 Task: Look for space in Pasragad Branch, Iran from 9th June, 2023 to 17th June, 2023 for 2 adults in price range Rs.7000 to Rs.12000. Place can be private room with 1  bedroom having 2 beds and 1 bathroom. Property type can be house, flat, guest house. Booking option can be shelf check-in. Required host language is English.
Action: Mouse moved to (505, 84)
Screenshot: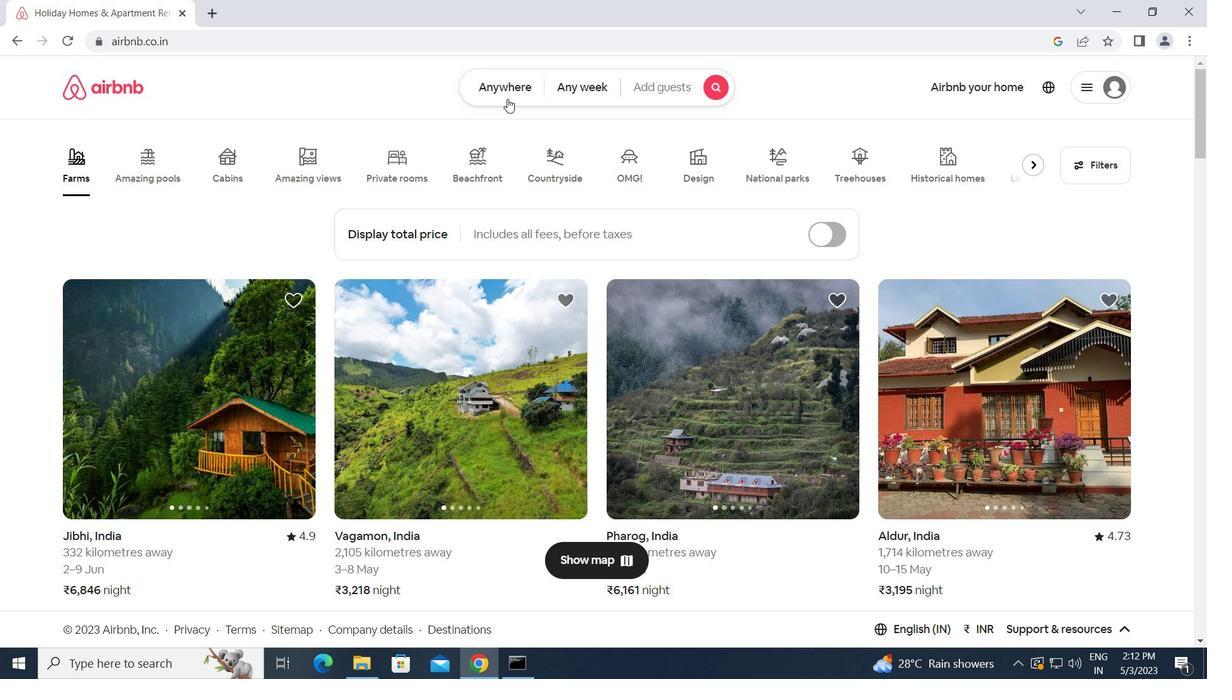 
Action: Mouse pressed left at (505, 84)
Screenshot: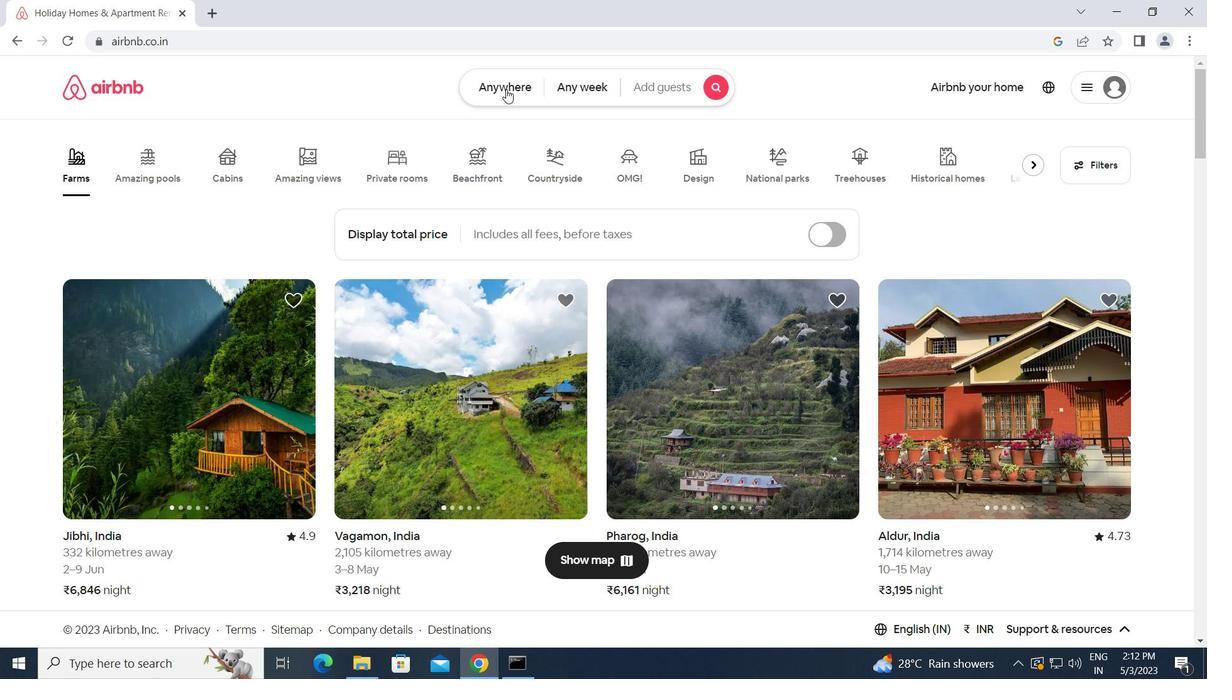 
Action: Mouse moved to (403, 140)
Screenshot: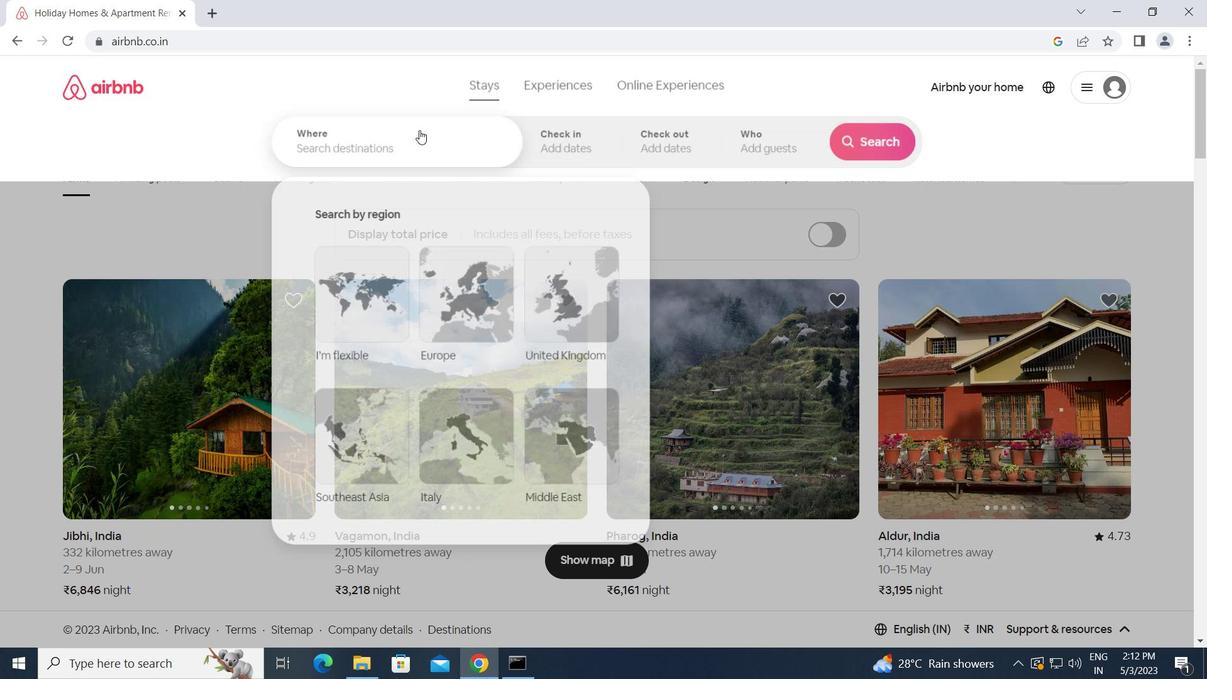 
Action: Mouse pressed left at (403, 140)
Screenshot: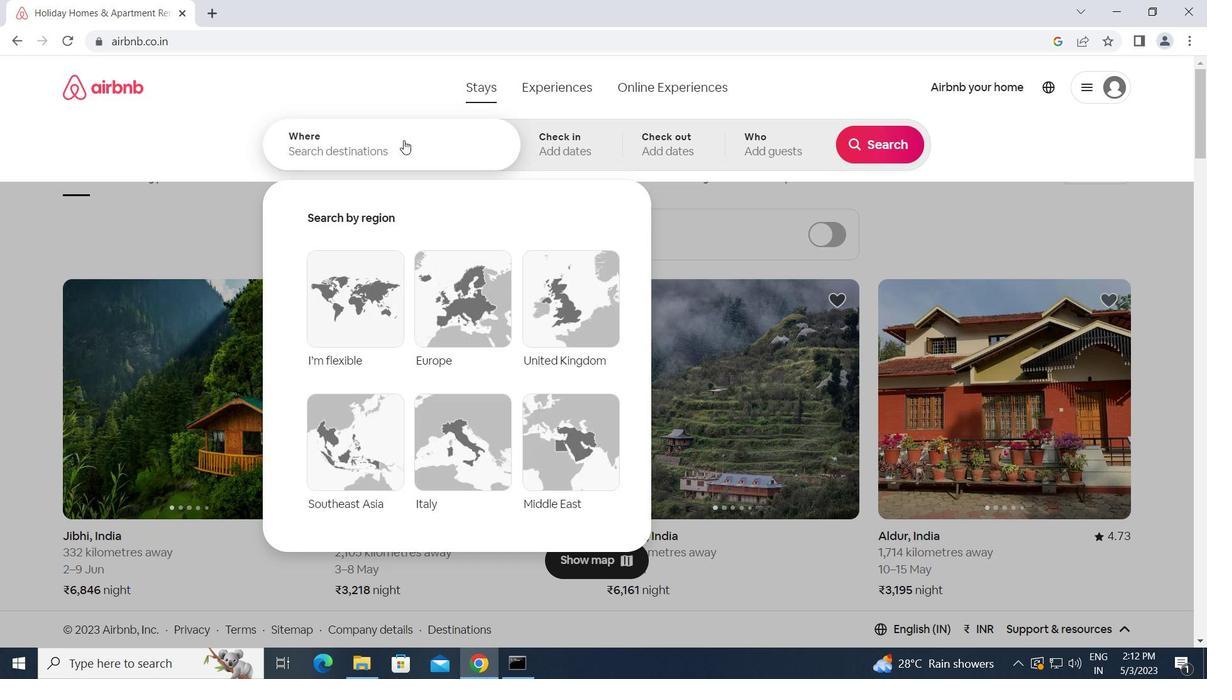 
Action: Key pressed p<Key.caps_lock>asragad<Key.space><Key.caps_lock>b<Key.caps_lock>ranch,<Key.space><Key.caps_lock>i<Key.caps_lock>ran<Key.enter>
Screenshot: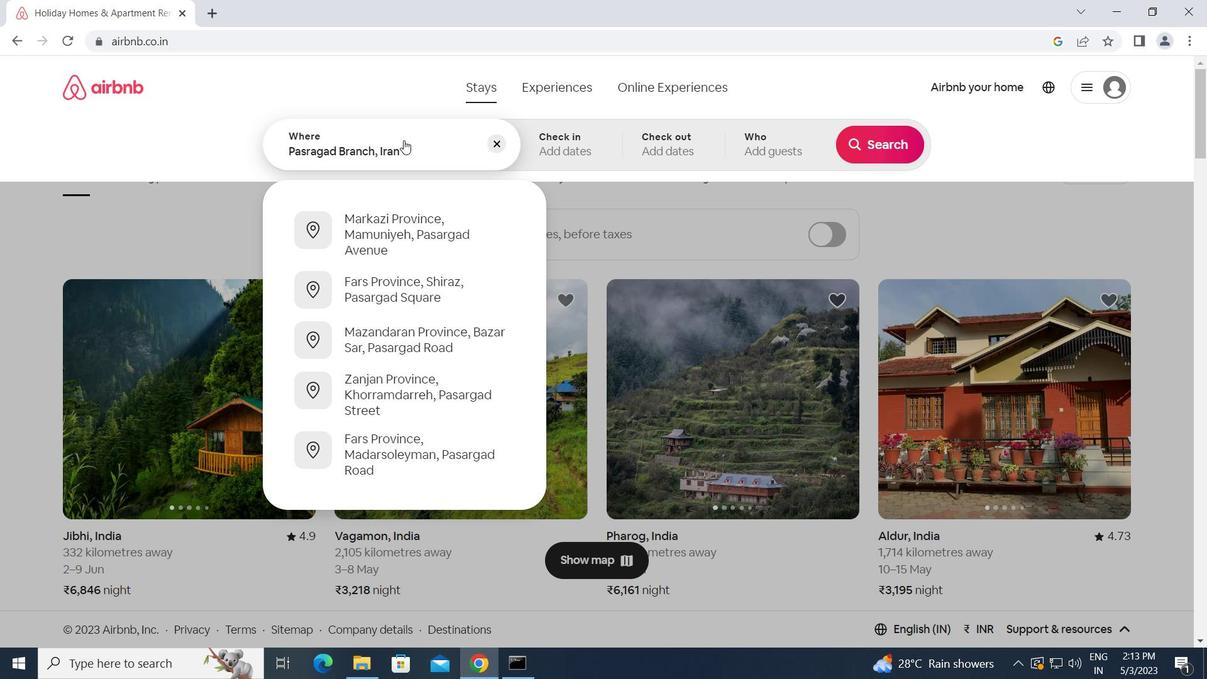 
Action: Mouse moved to (829, 368)
Screenshot: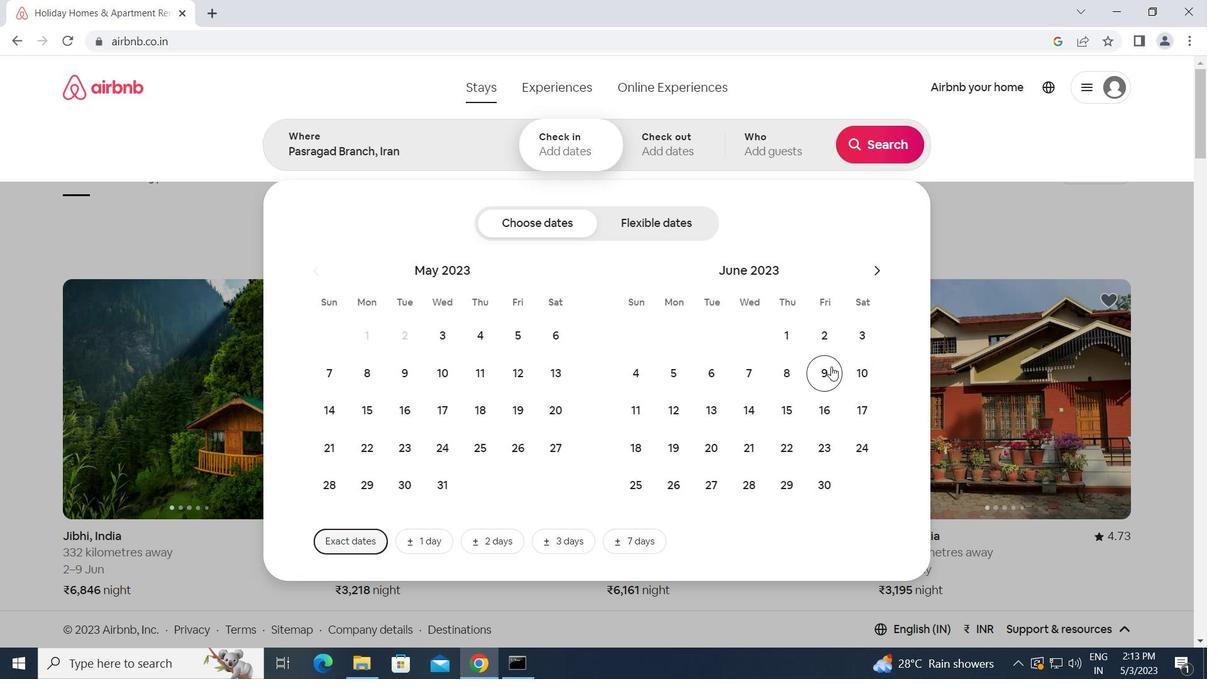 
Action: Mouse pressed left at (829, 368)
Screenshot: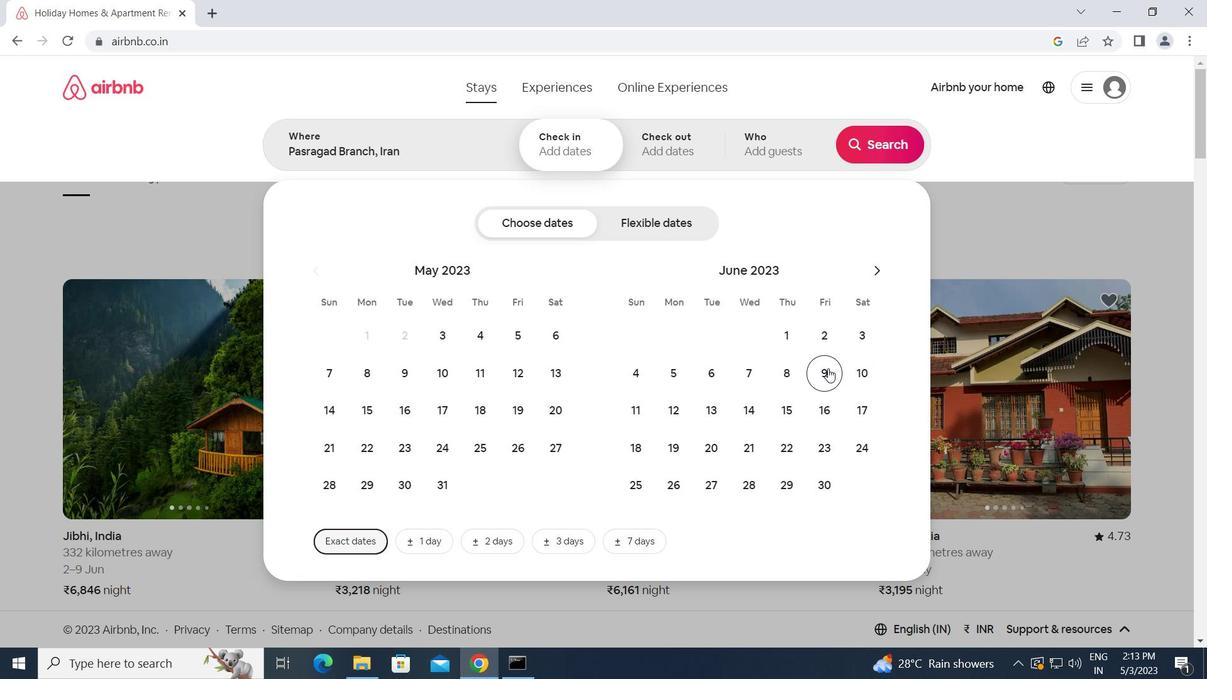 
Action: Mouse moved to (869, 406)
Screenshot: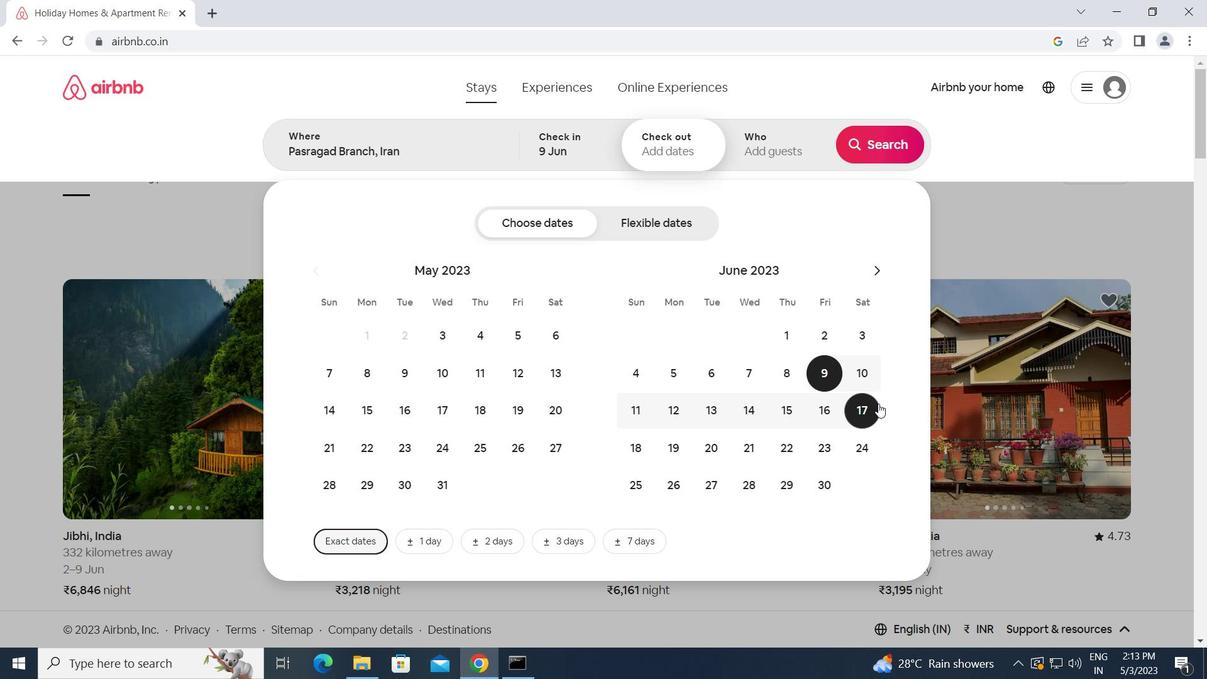 
Action: Mouse pressed left at (869, 406)
Screenshot: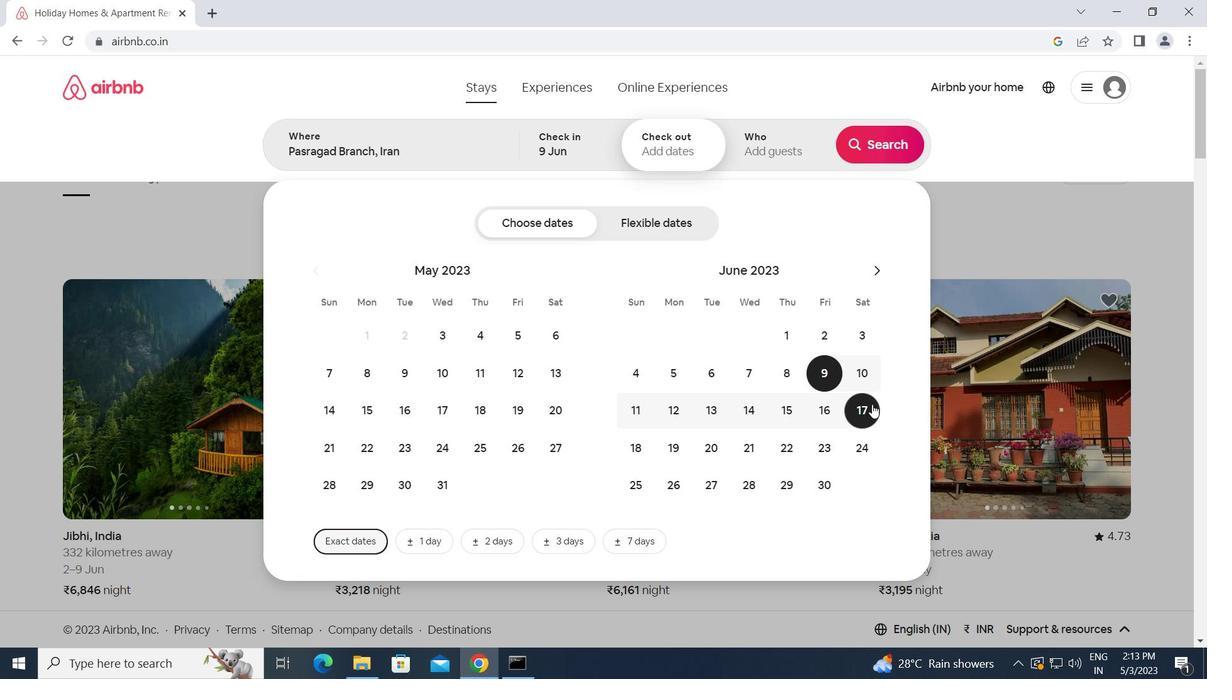
Action: Mouse moved to (773, 142)
Screenshot: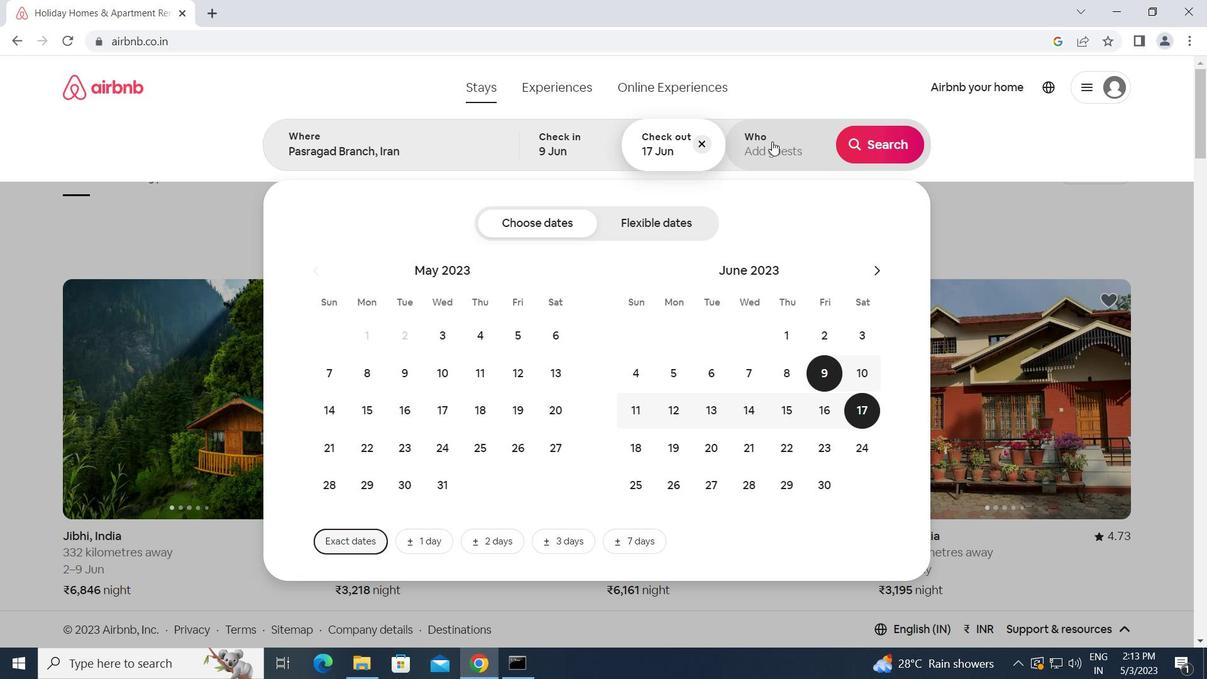 
Action: Mouse pressed left at (773, 142)
Screenshot: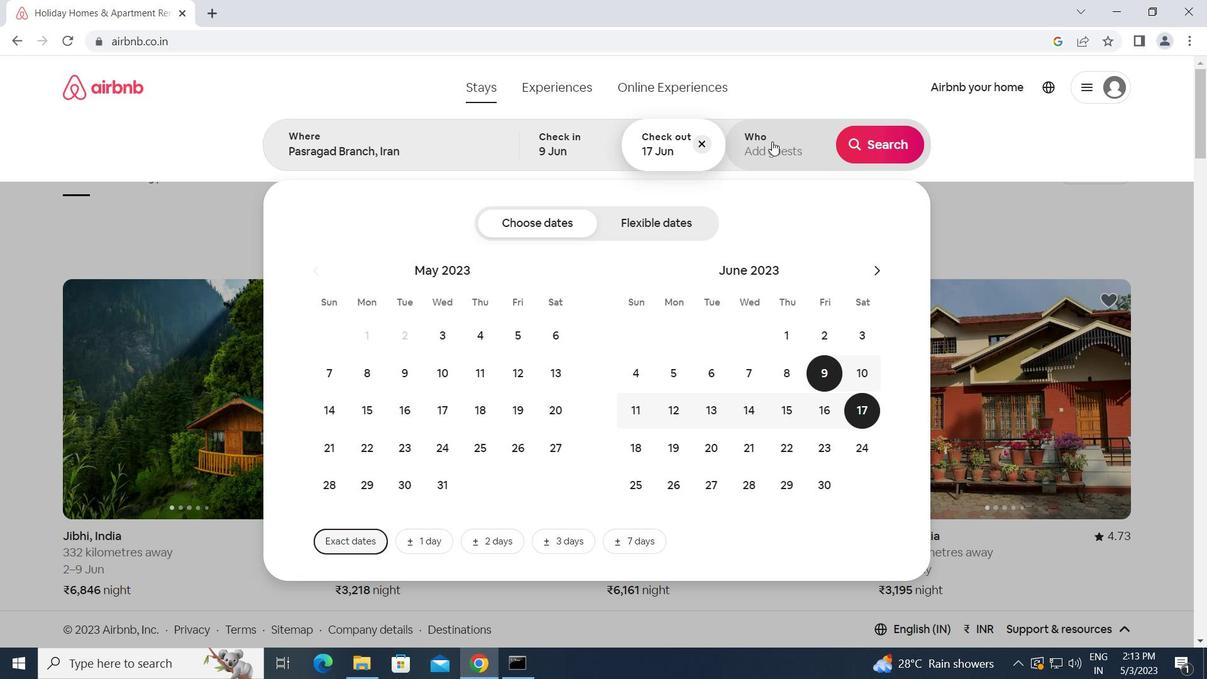 
Action: Mouse moved to (890, 225)
Screenshot: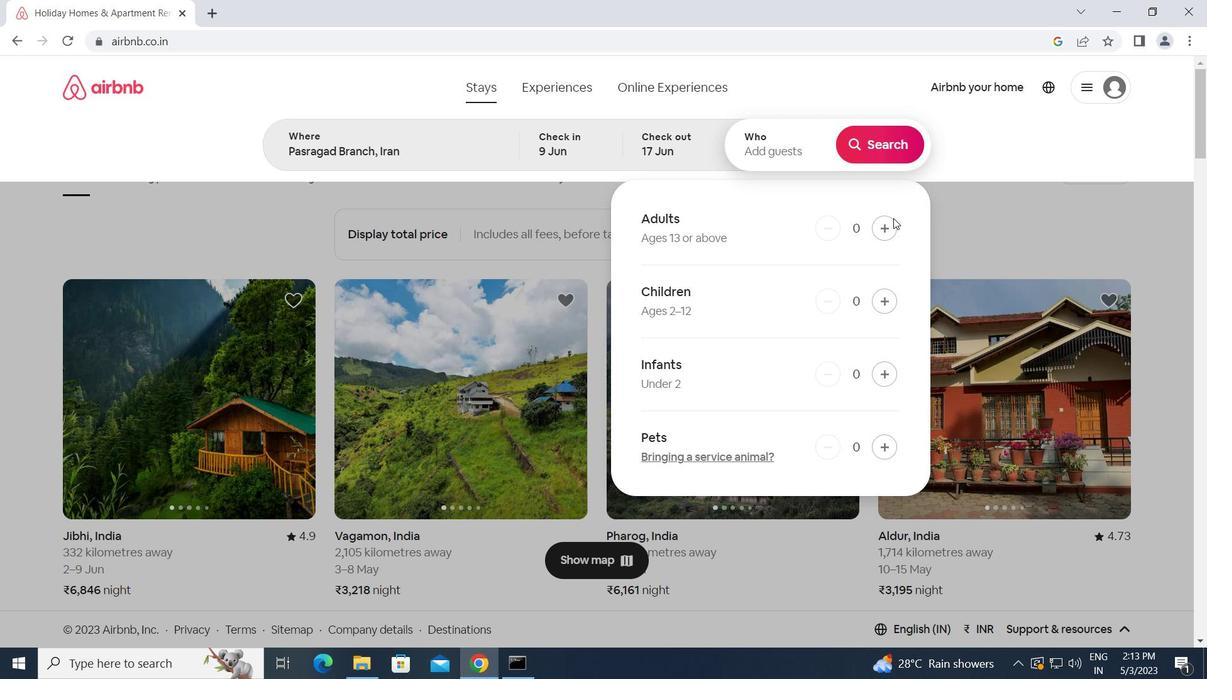 
Action: Mouse pressed left at (890, 225)
Screenshot: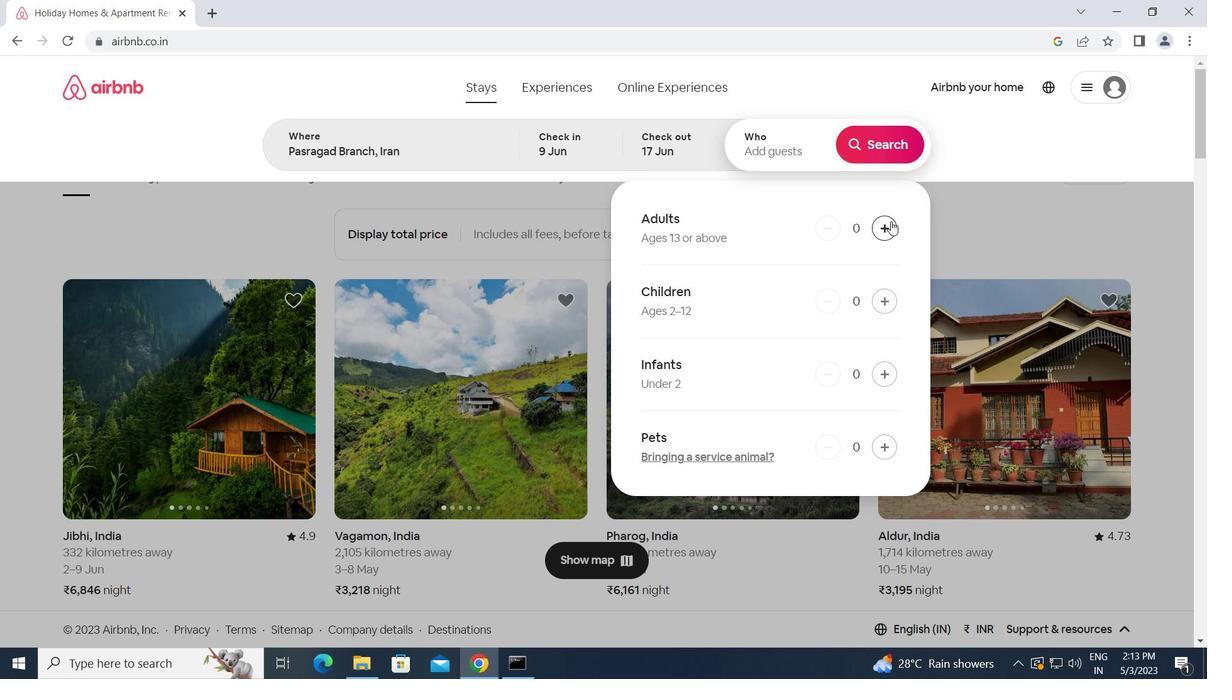 
Action: Mouse pressed left at (890, 225)
Screenshot: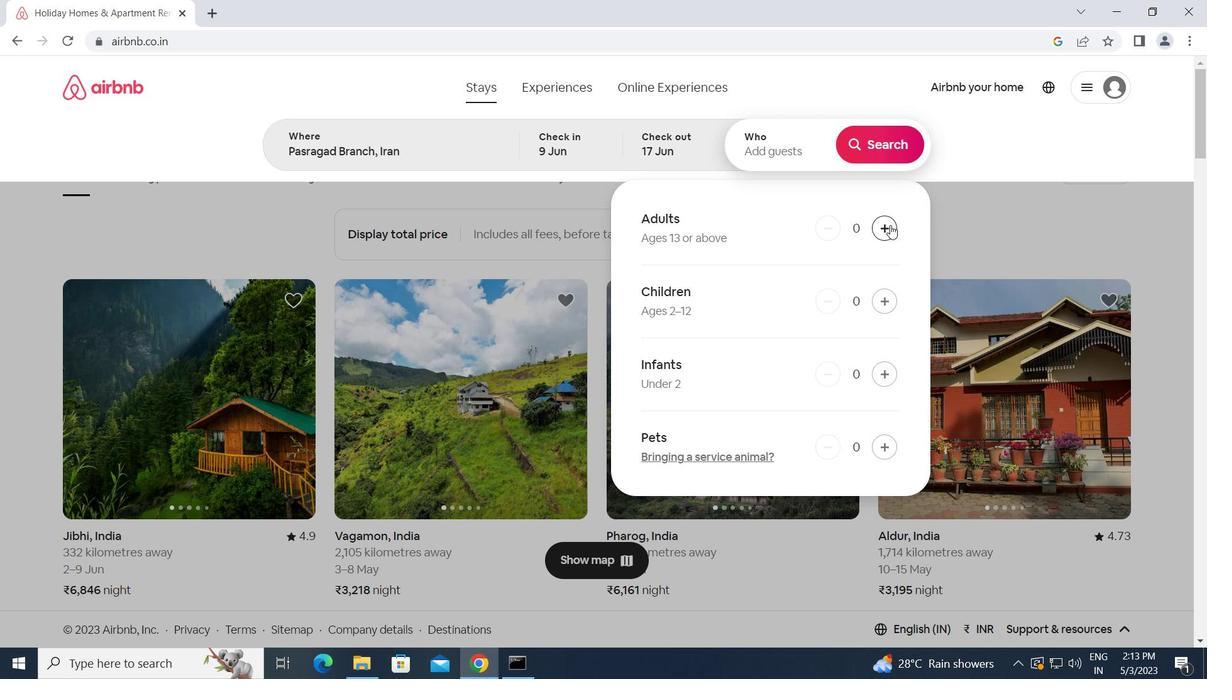 
Action: Mouse moved to (882, 157)
Screenshot: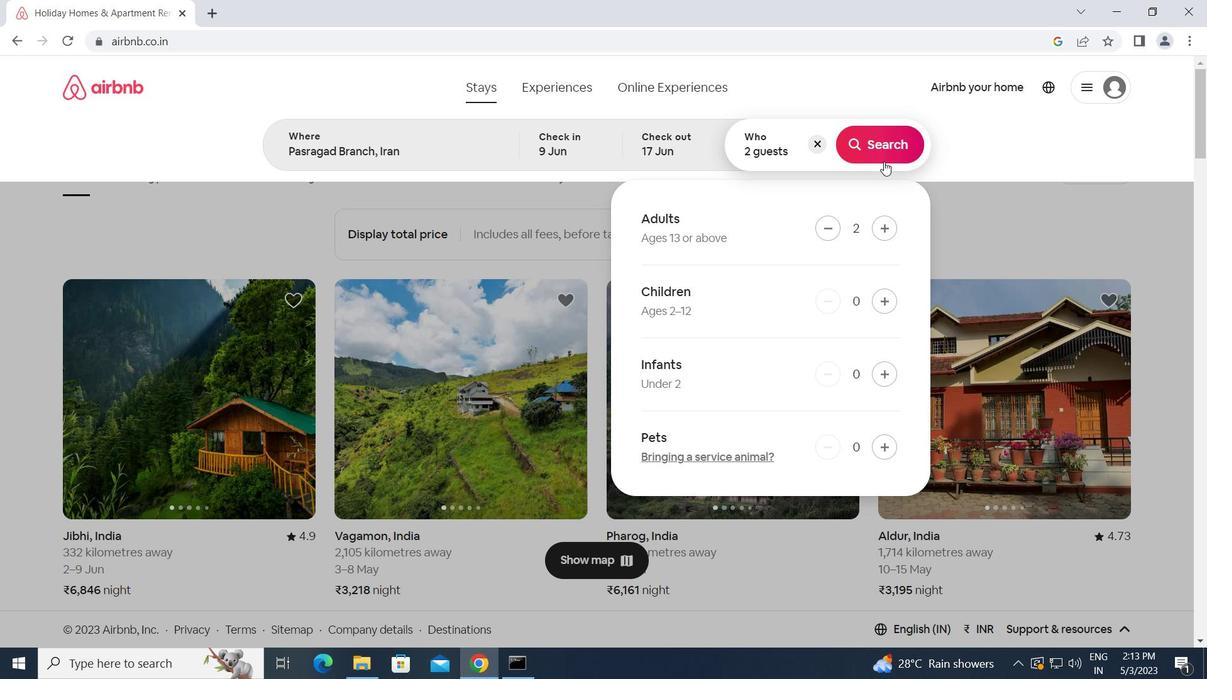 
Action: Mouse pressed left at (882, 157)
Screenshot: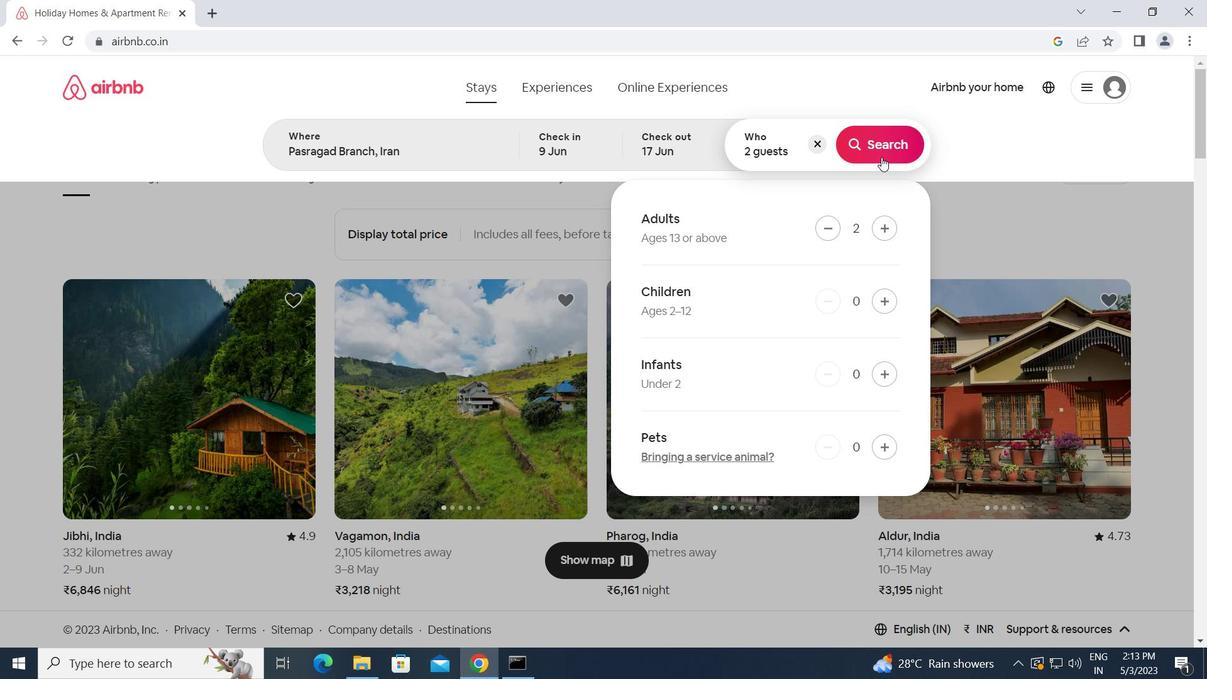 
Action: Mouse moved to (1154, 157)
Screenshot: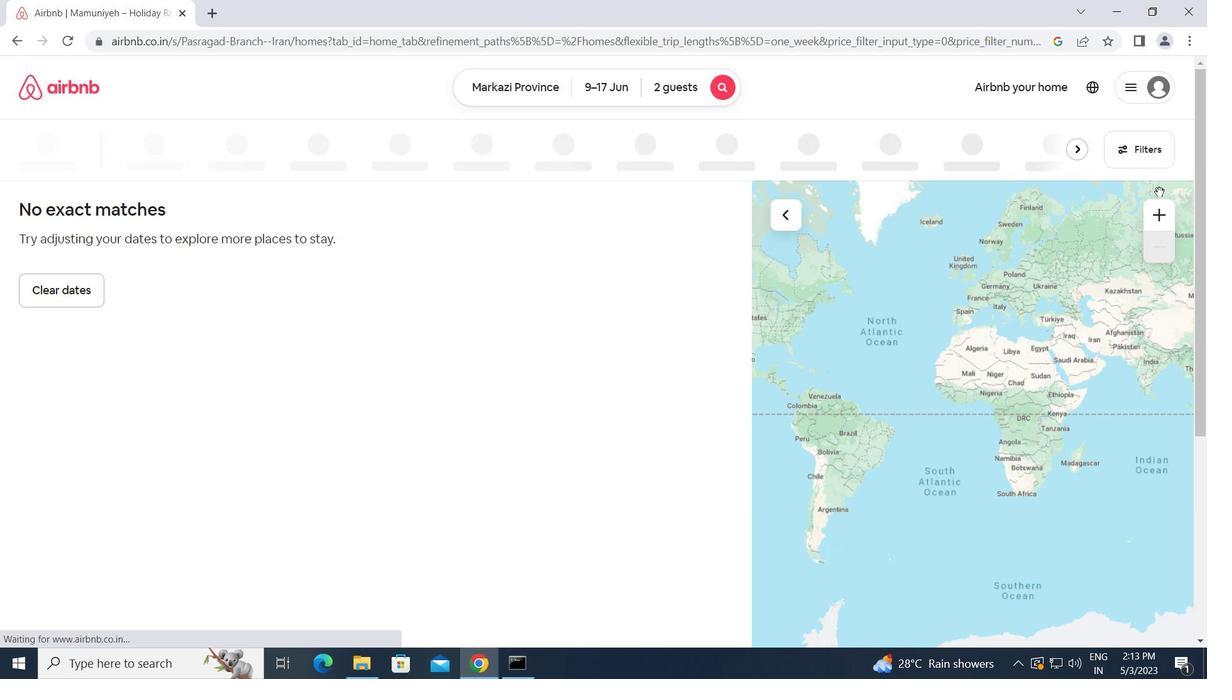
Action: Mouse pressed left at (1154, 157)
Screenshot: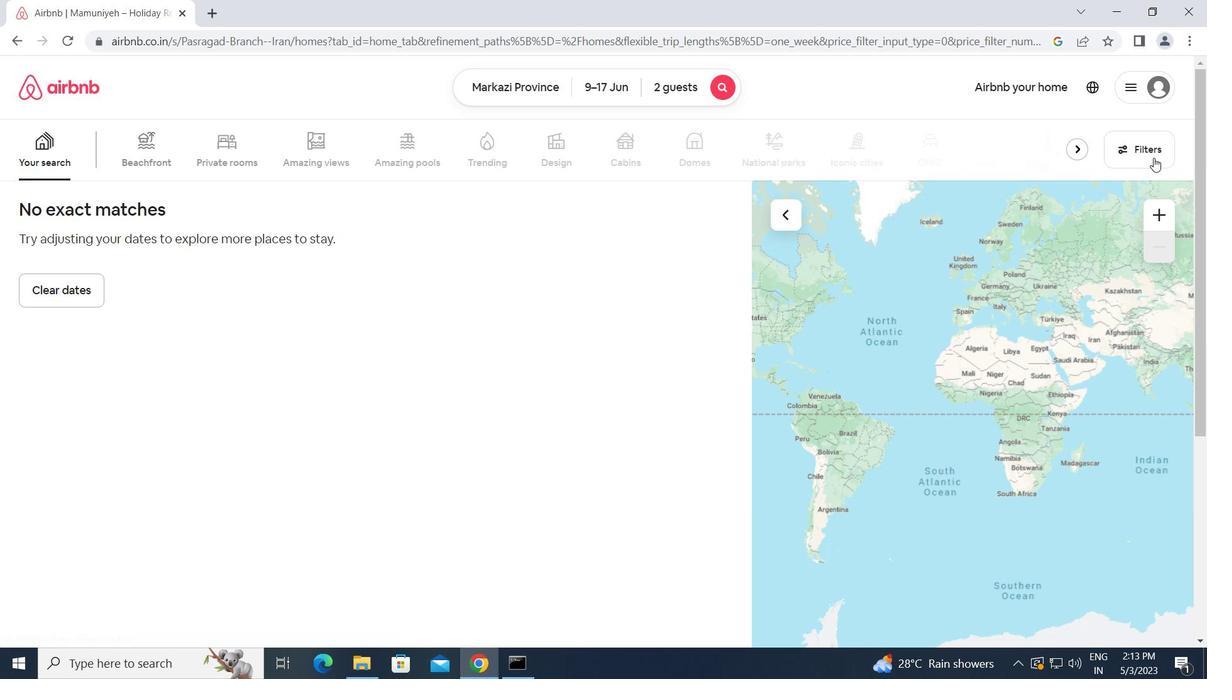 
Action: Mouse moved to (388, 244)
Screenshot: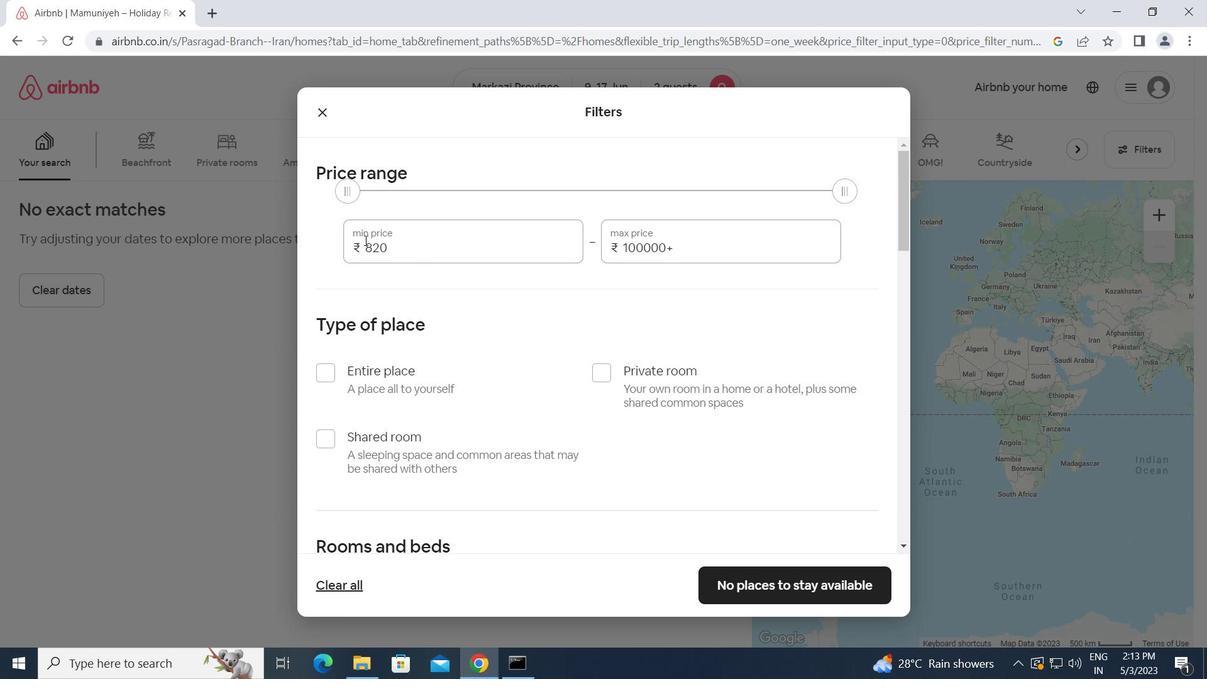 
Action: Mouse pressed left at (388, 244)
Screenshot: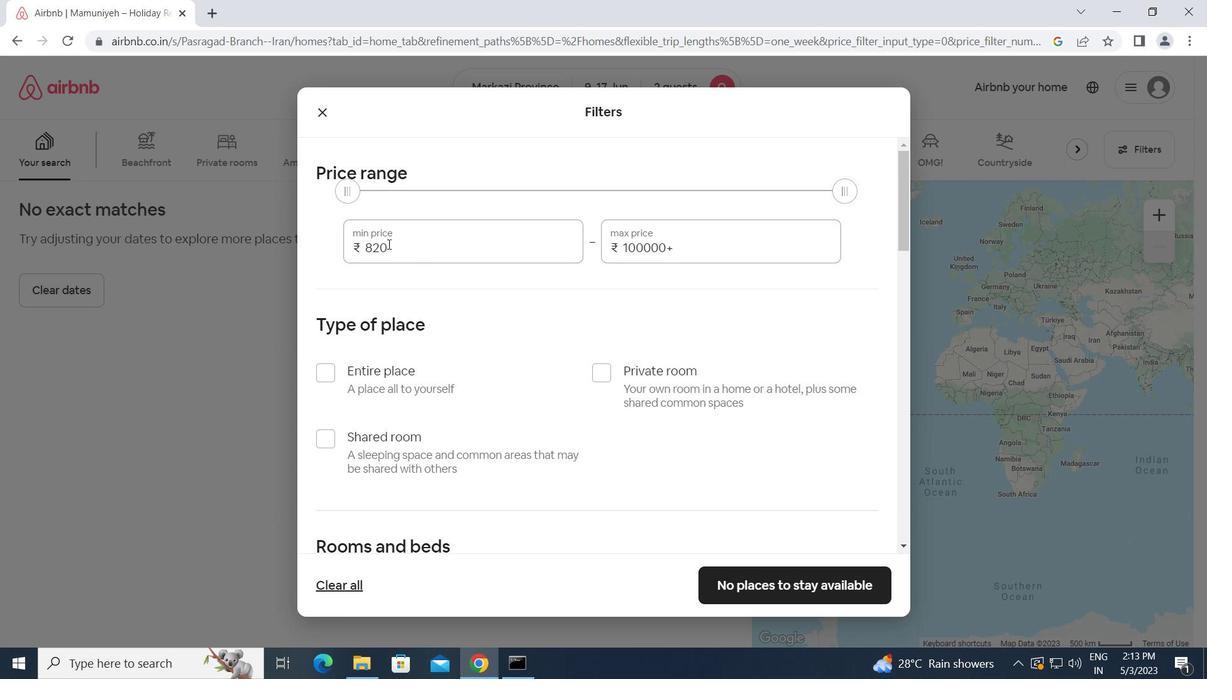 
Action: Mouse moved to (356, 250)
Screenshot: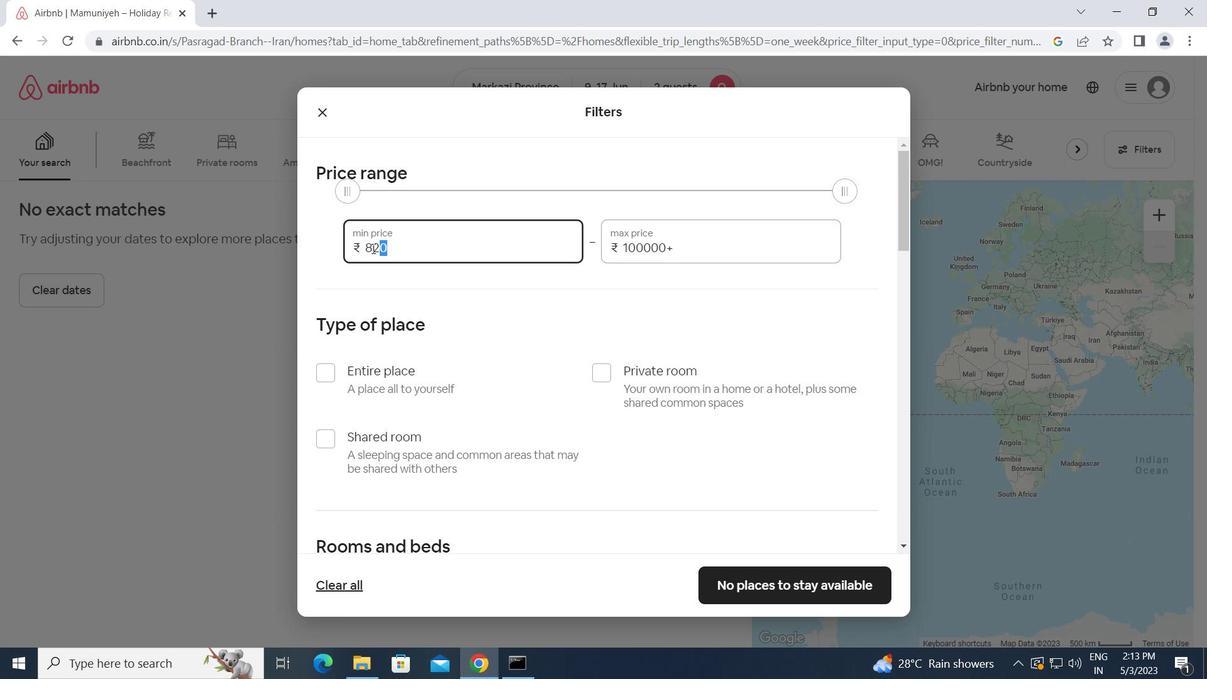 
Action: Key pressed 7000<Key.tab>12000
Screenshot: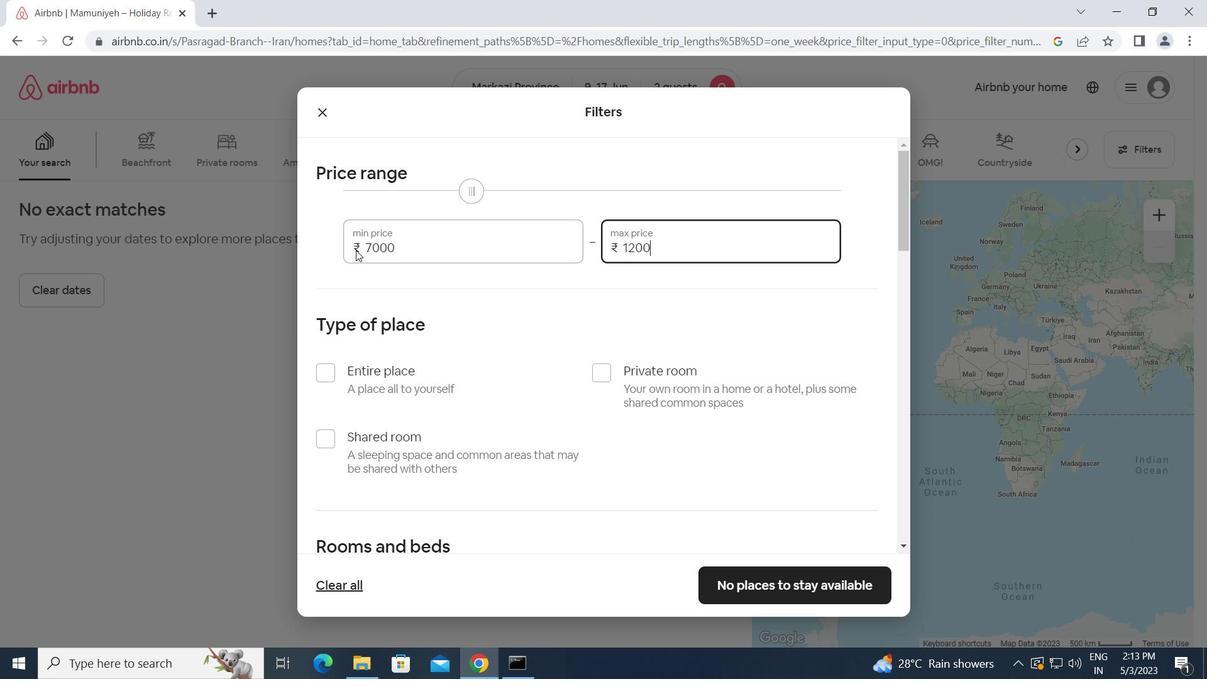 
Action: Mouse moved to (603, 372)
Screenshot: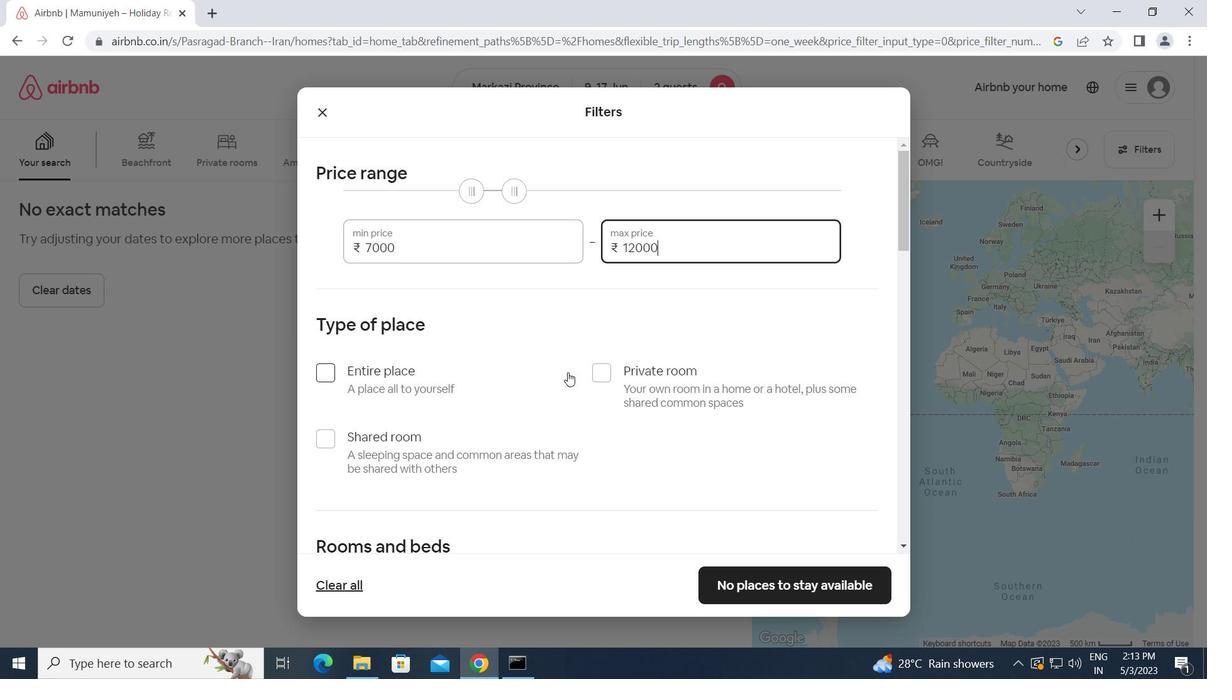 
Action: Mouse pressed left at (603, 372)
Screenshot: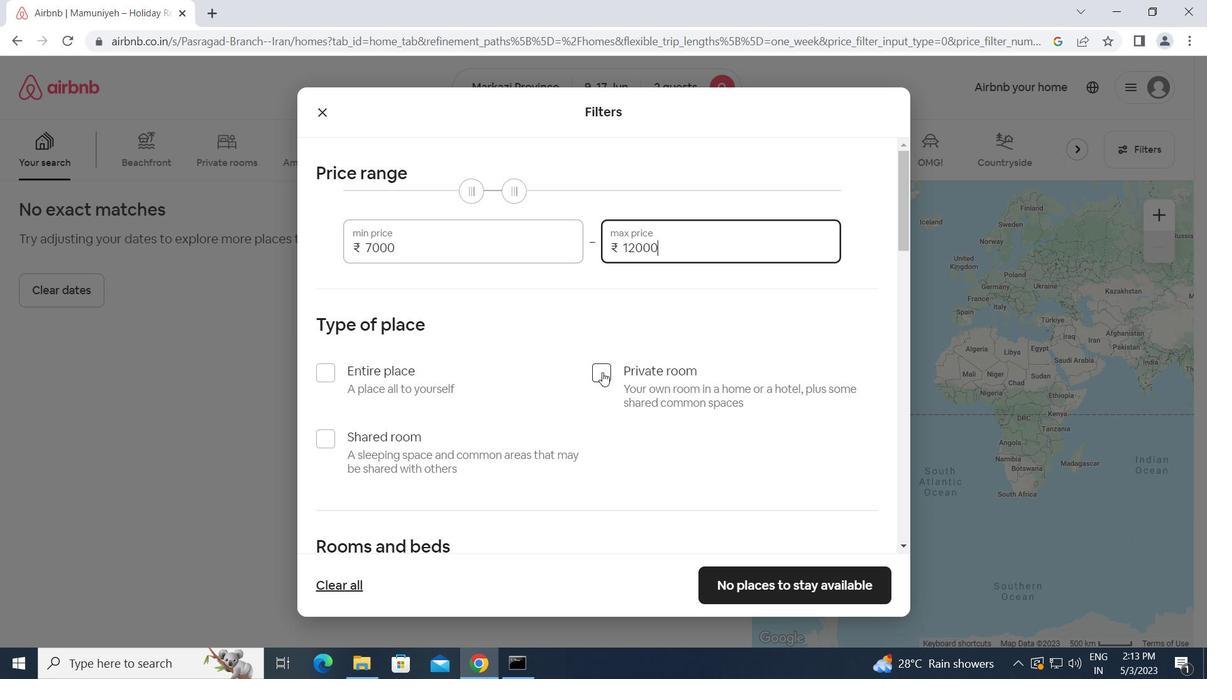 
Action: Mouse moved to (561, 454)
Screenshot: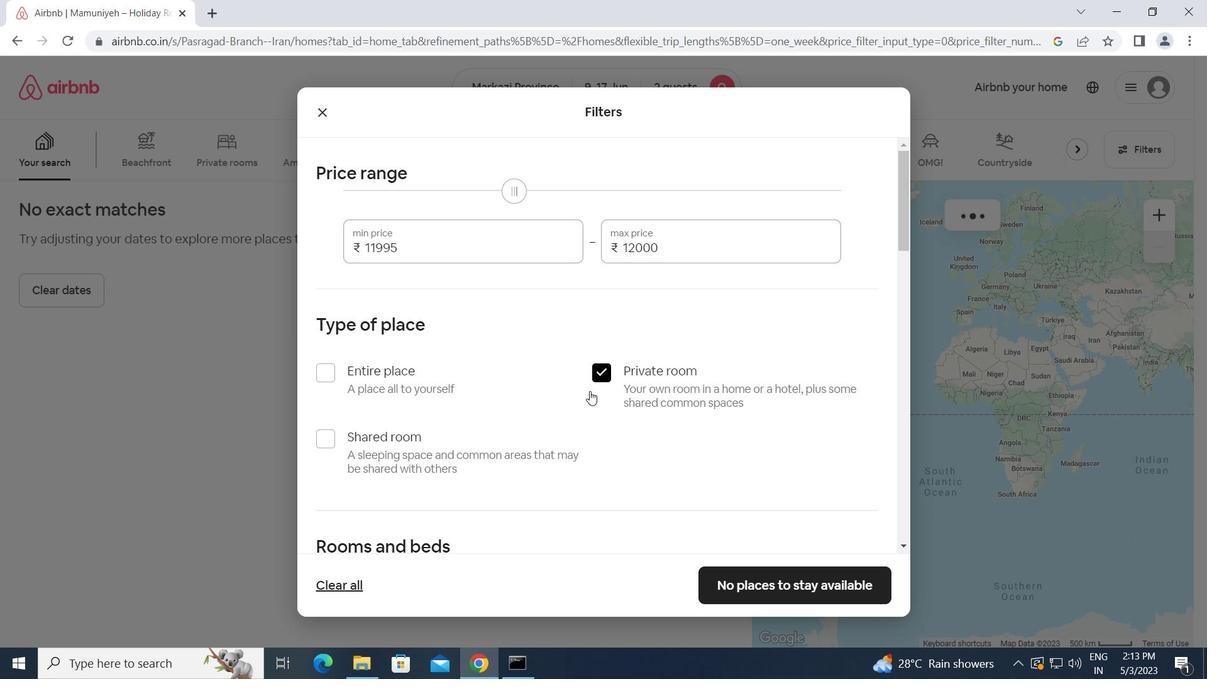 
Action: Mouse scrolled (561, 454) with delta (0, 0)
Screenshot: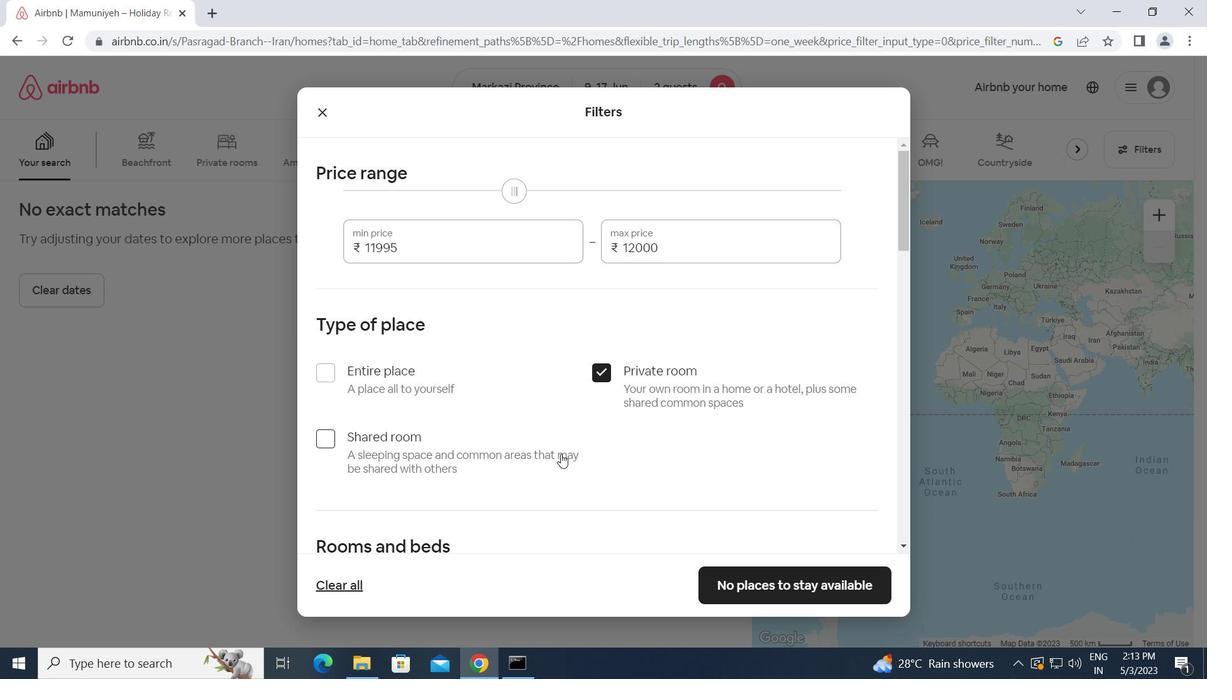 
Action: Mouse scrolled (561, 454) with delta (0, 0)
Screenshot: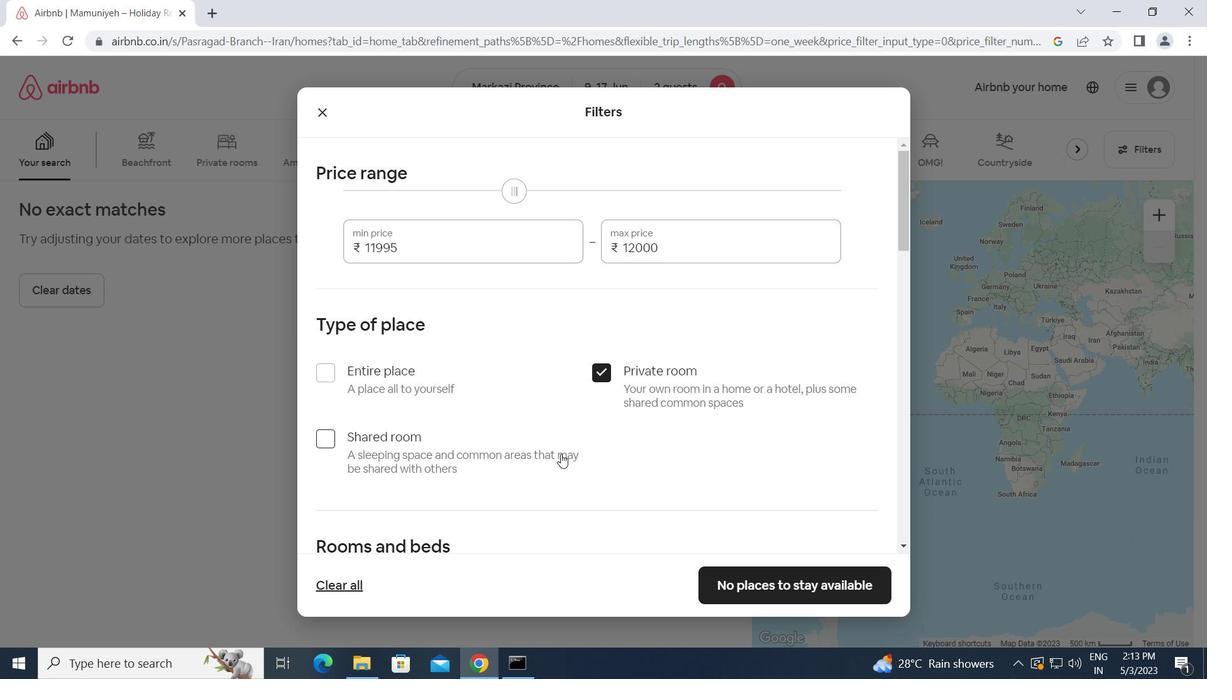 
Action: Mouse moved to (398, 467)
Screenshot: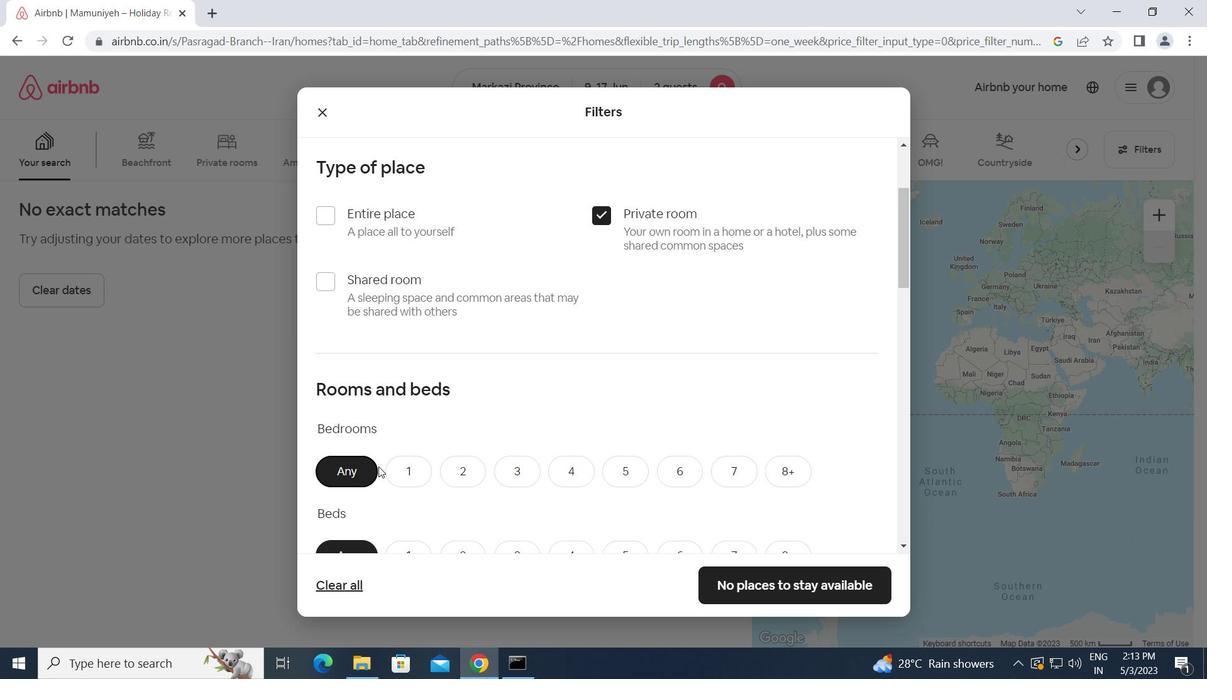
Action: Mouse pressed left at (398, 467)
Screenshot: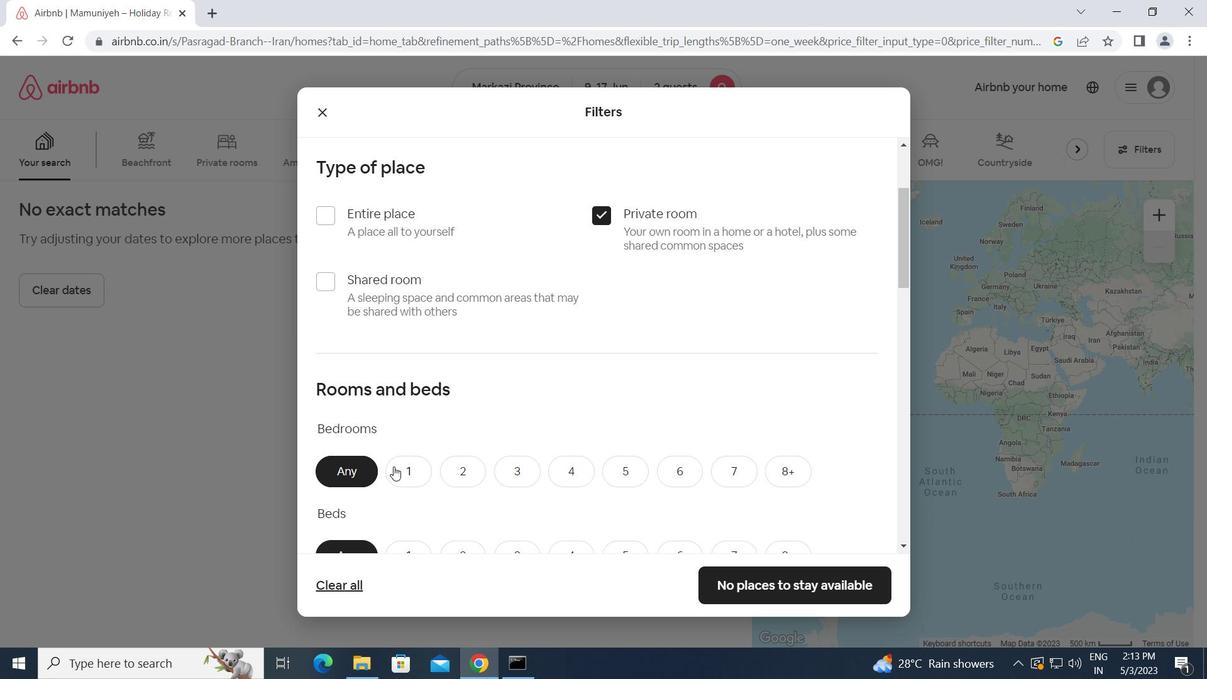 
Action: Mouse scrolled (398, 467) with delta (0, 0)
Screenshot: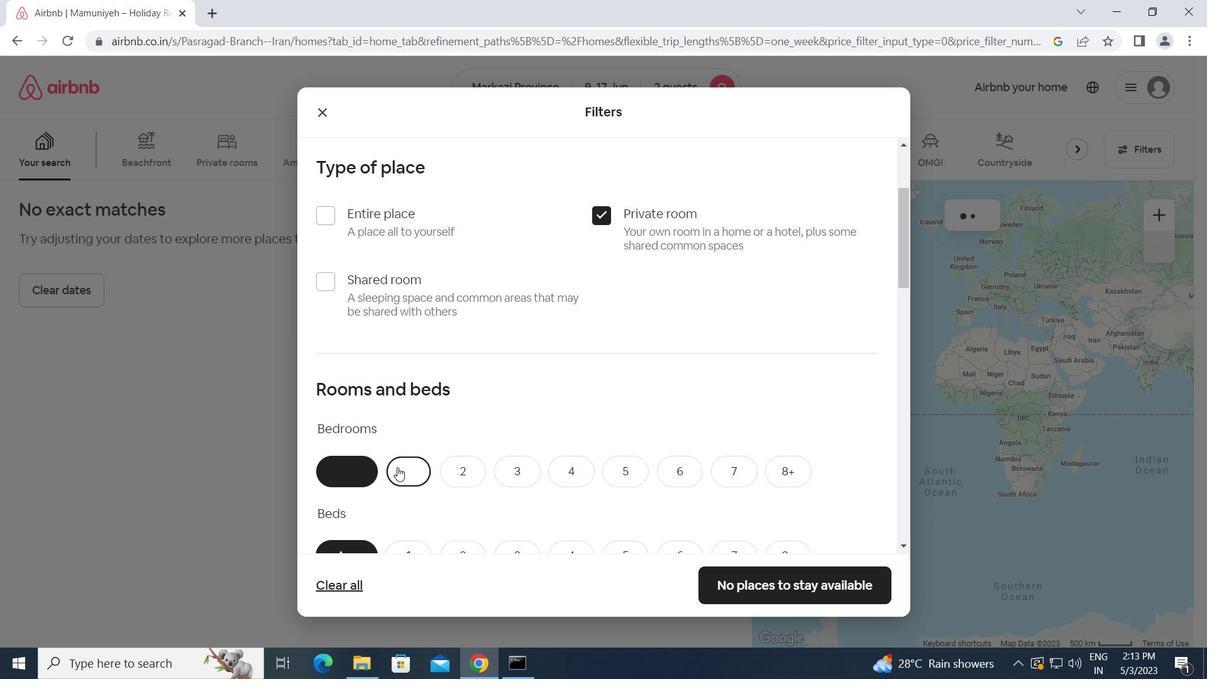 
Action: Mouse scrolled (398, 467) with delta (0, 0)
Screenshot: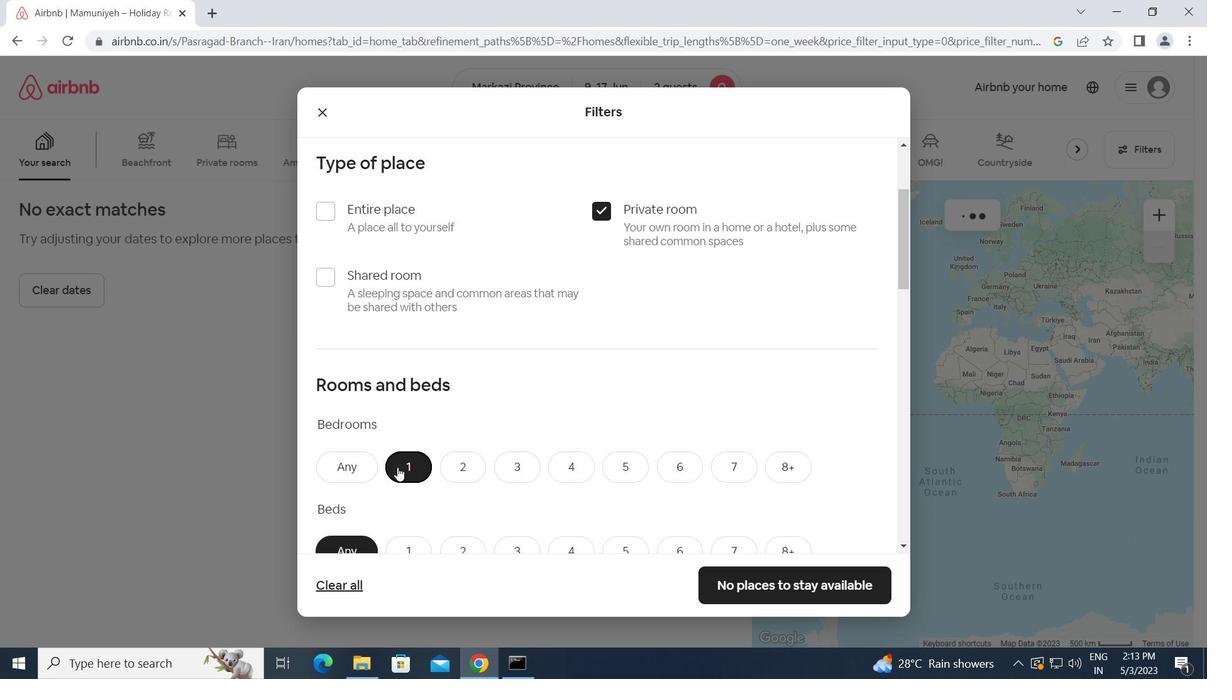 
Action: Mouse moved to (466, 408)
Screenshot: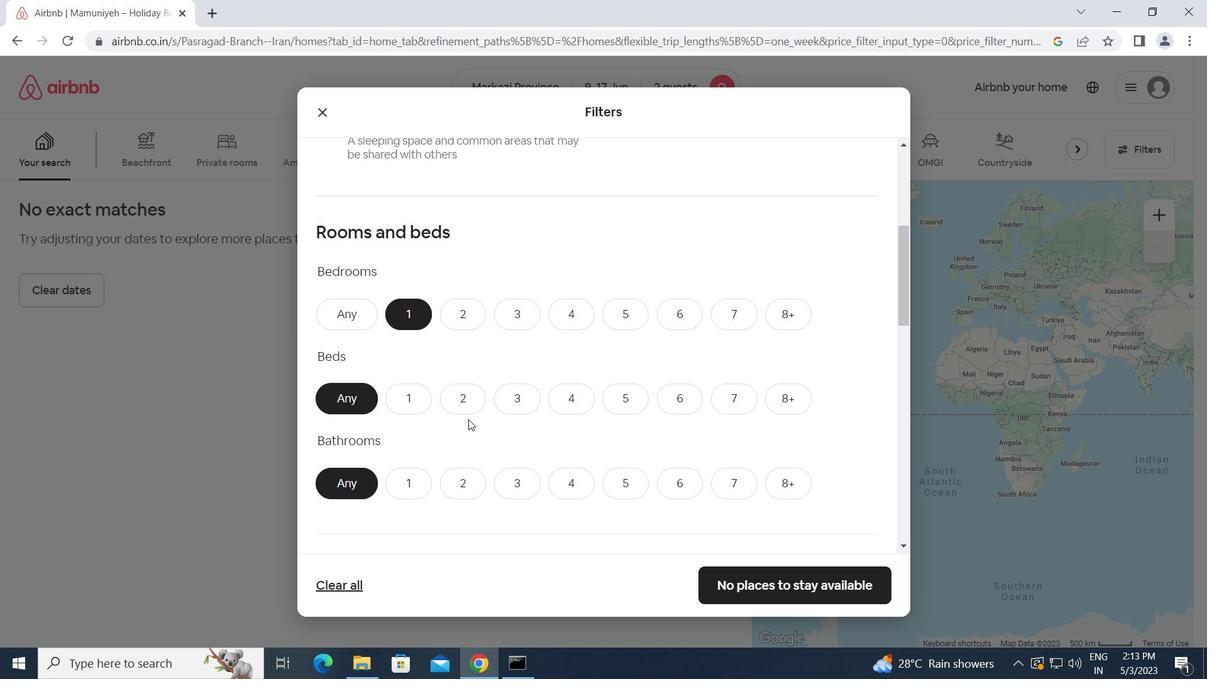 
Action: Mouse pressed left at (466, 408)
Screenshot: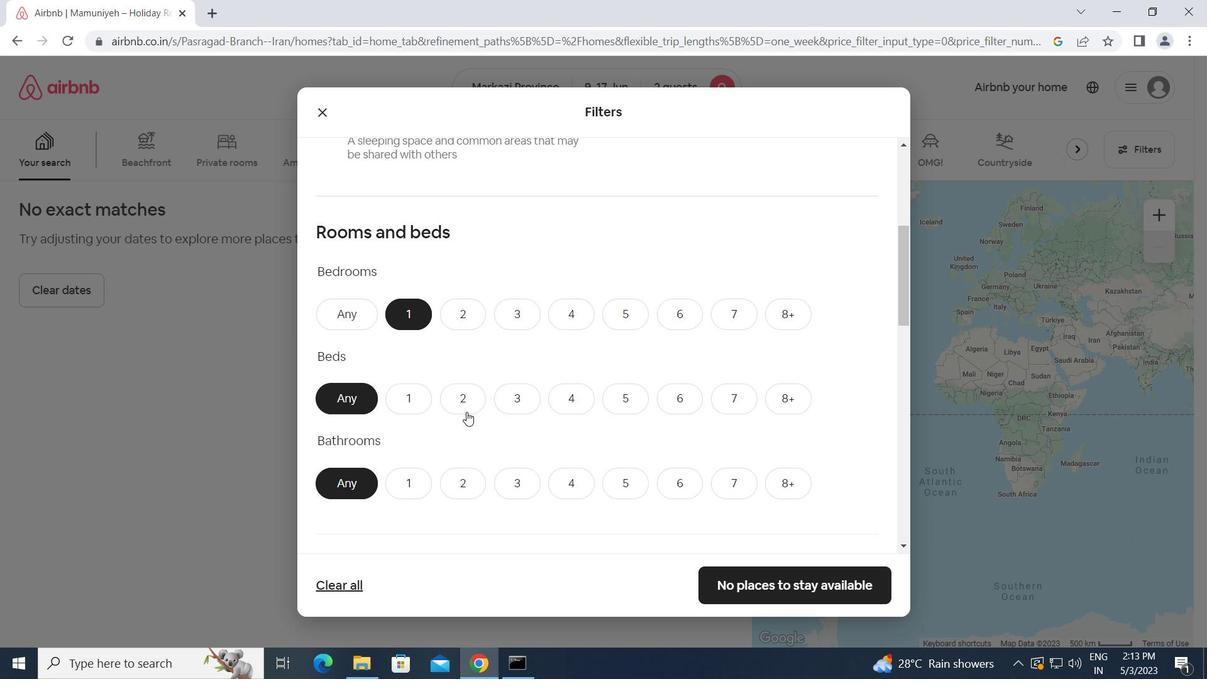 
Action: Mouse moved to (401, 478)
Screenshot: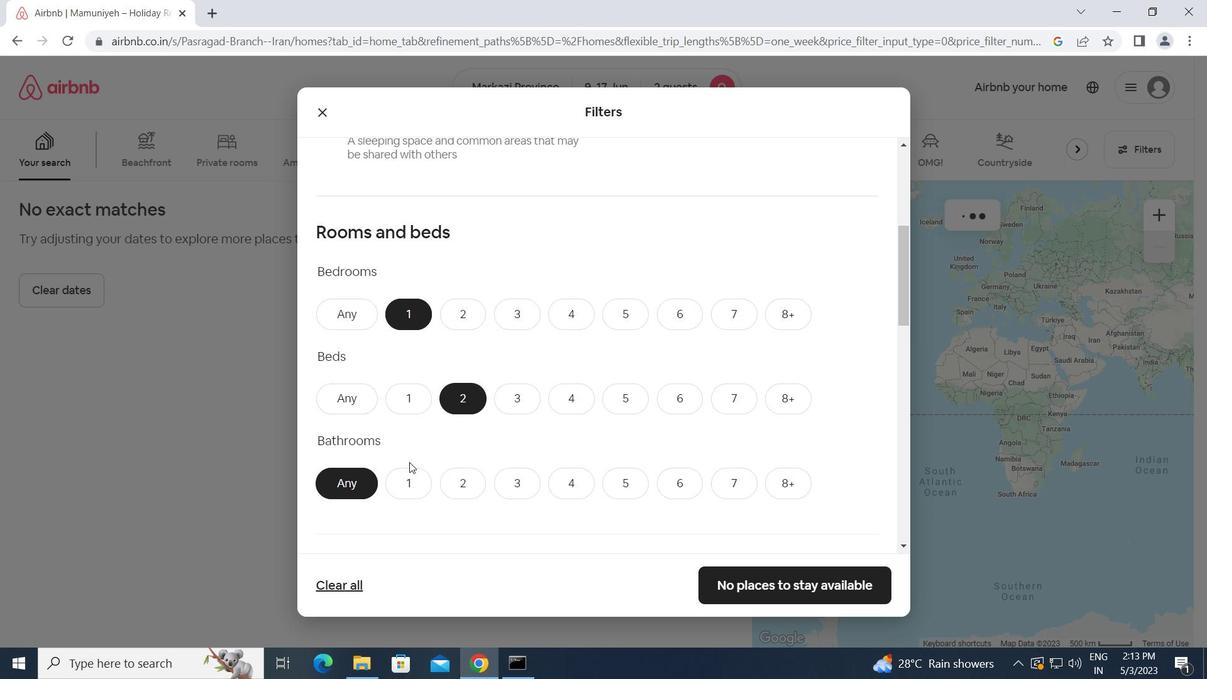 
Action: Mouse pressed left at (401, 478)
Screenshot: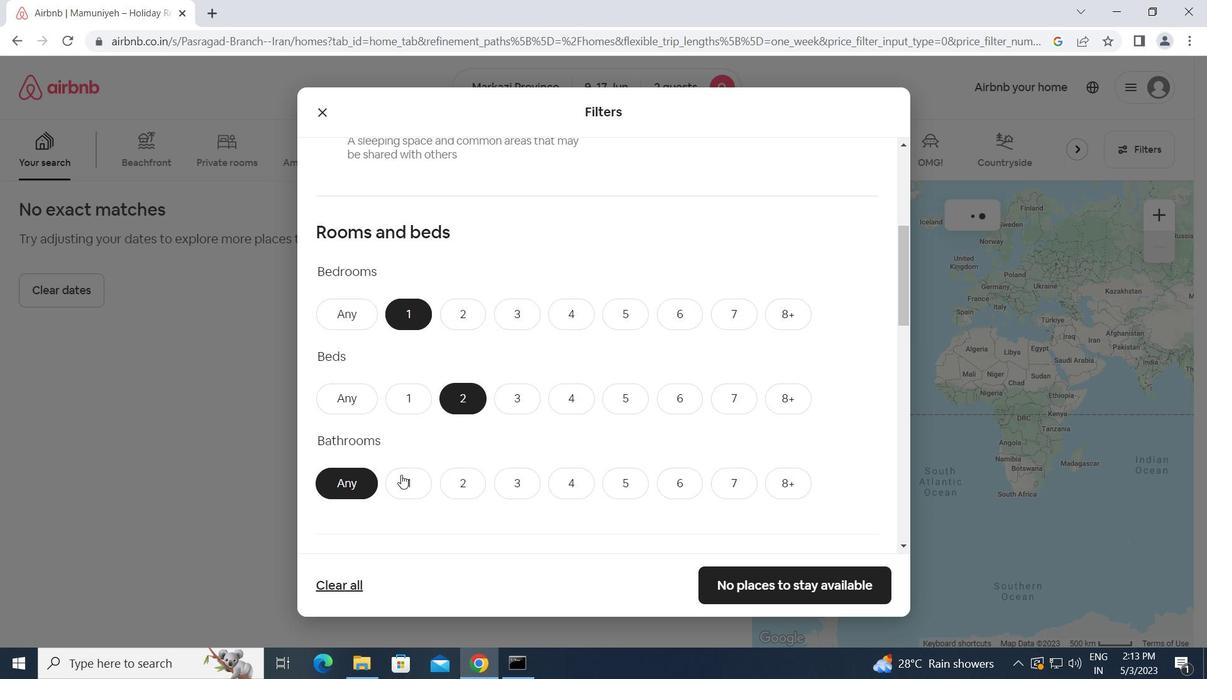 
Action: Mouse moved to (492, 480)
Screenshot: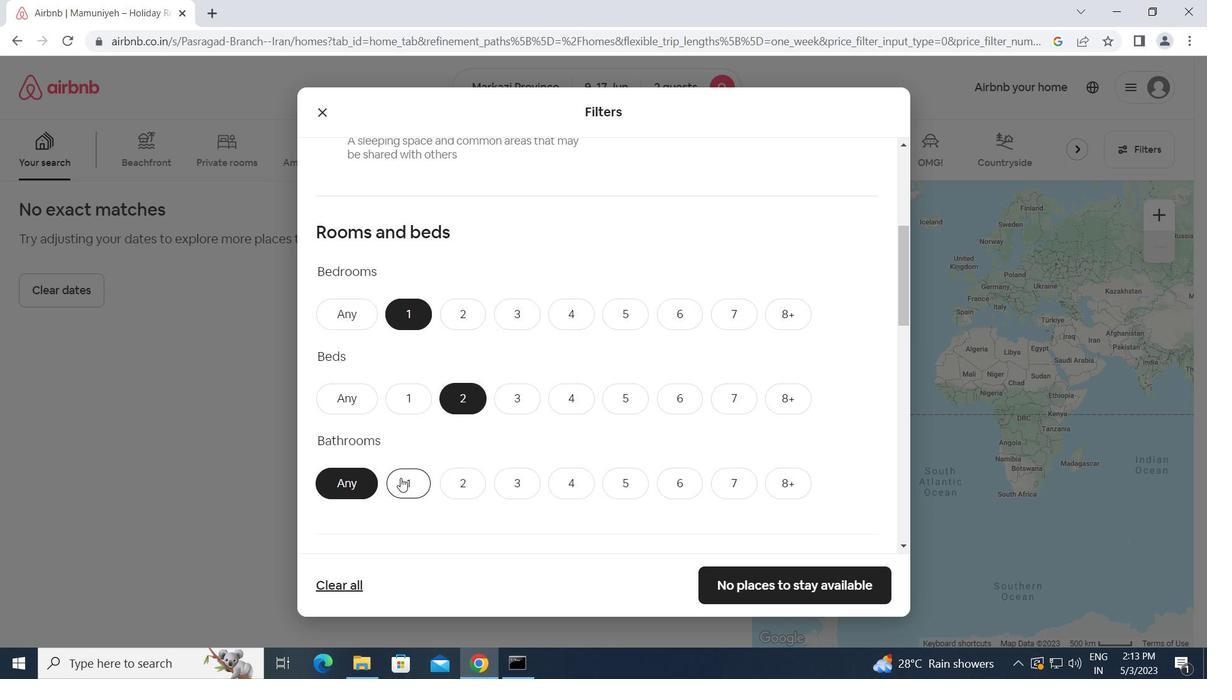 
Action: Mouse scrolled (492, 479) with delta (0, 0)
Screenshot: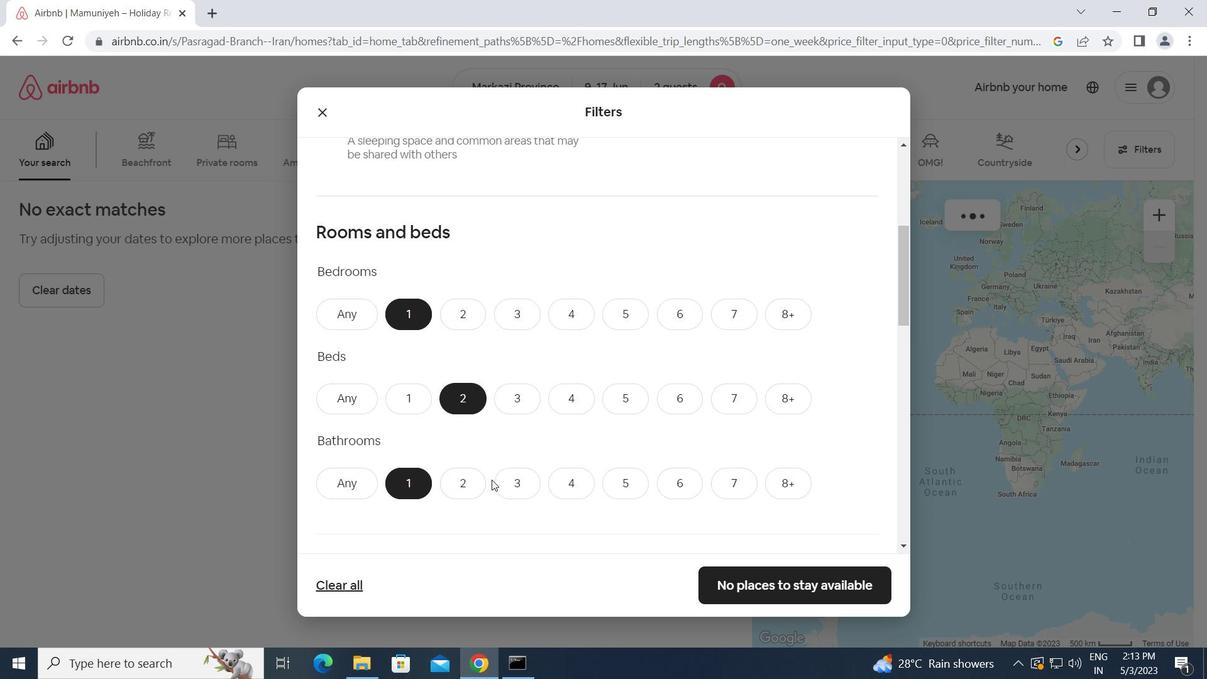 
Action: Mouse scrolled (492, 479) with delta (0, 0)
Screenshot: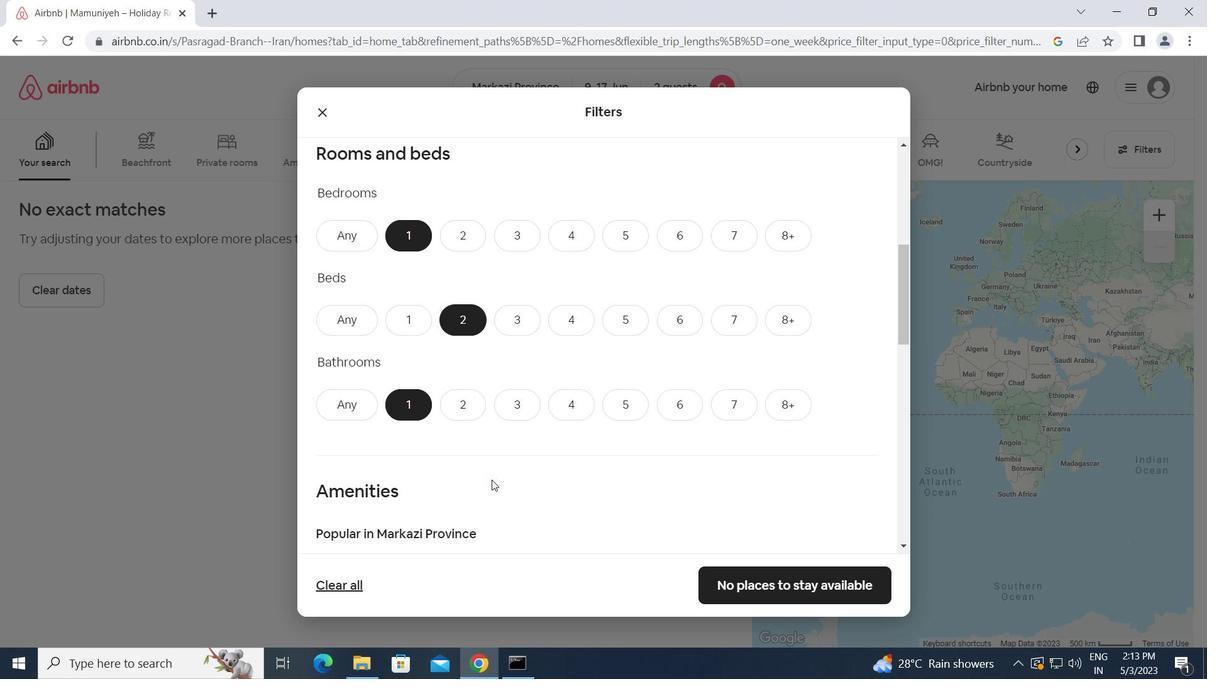 
Action: Mouse scrolled (492, 479) with delta (0, 0)
Screenshot: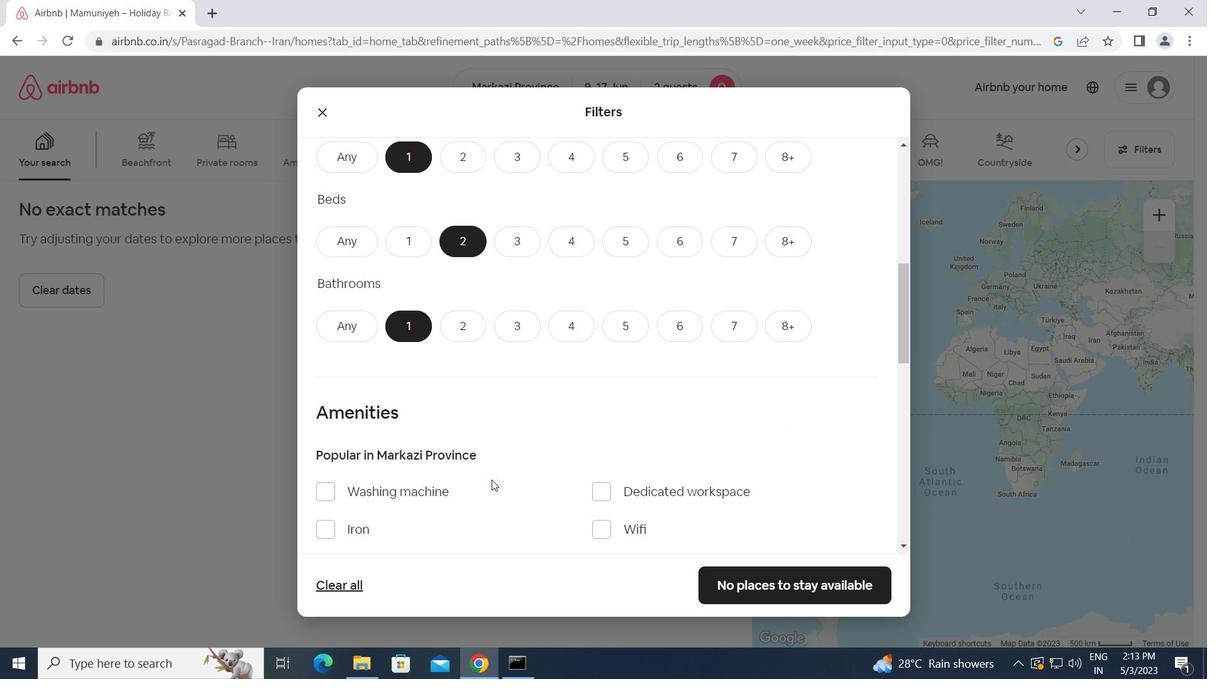 
Action: Mouse scrolled (492, 479) with delta (0, 0)
Screenshot: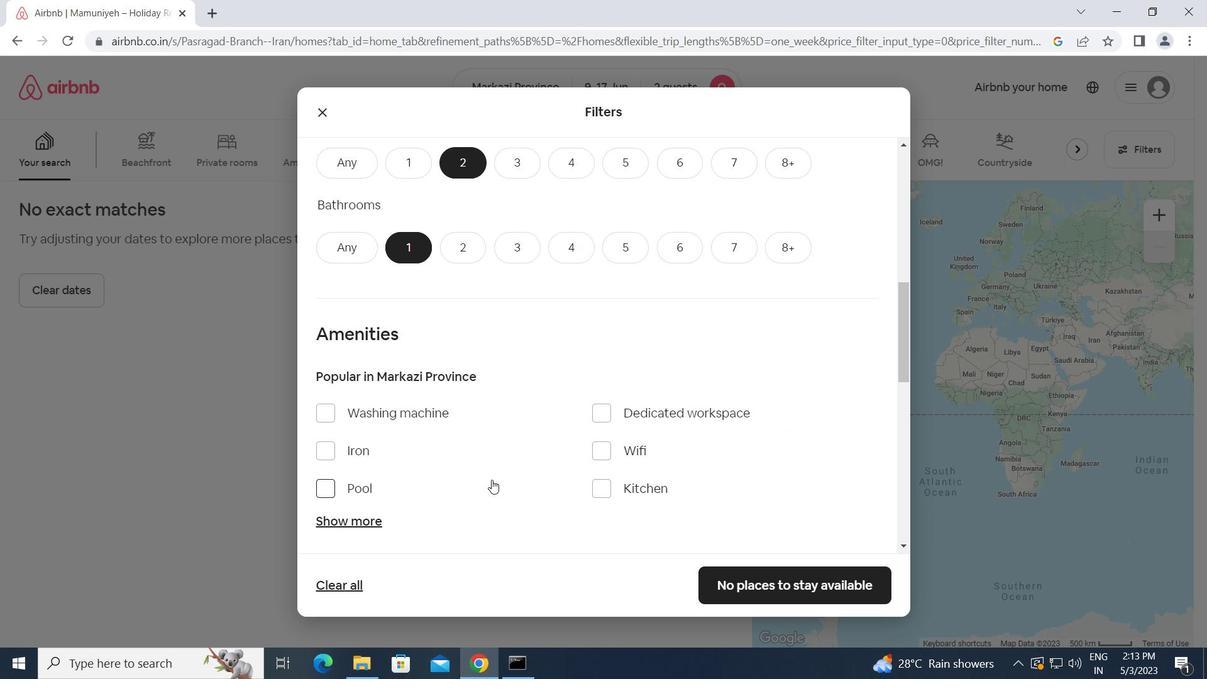 
Action: Mouse scrolled (492, 479) with delta (0, 0)
Screenshot: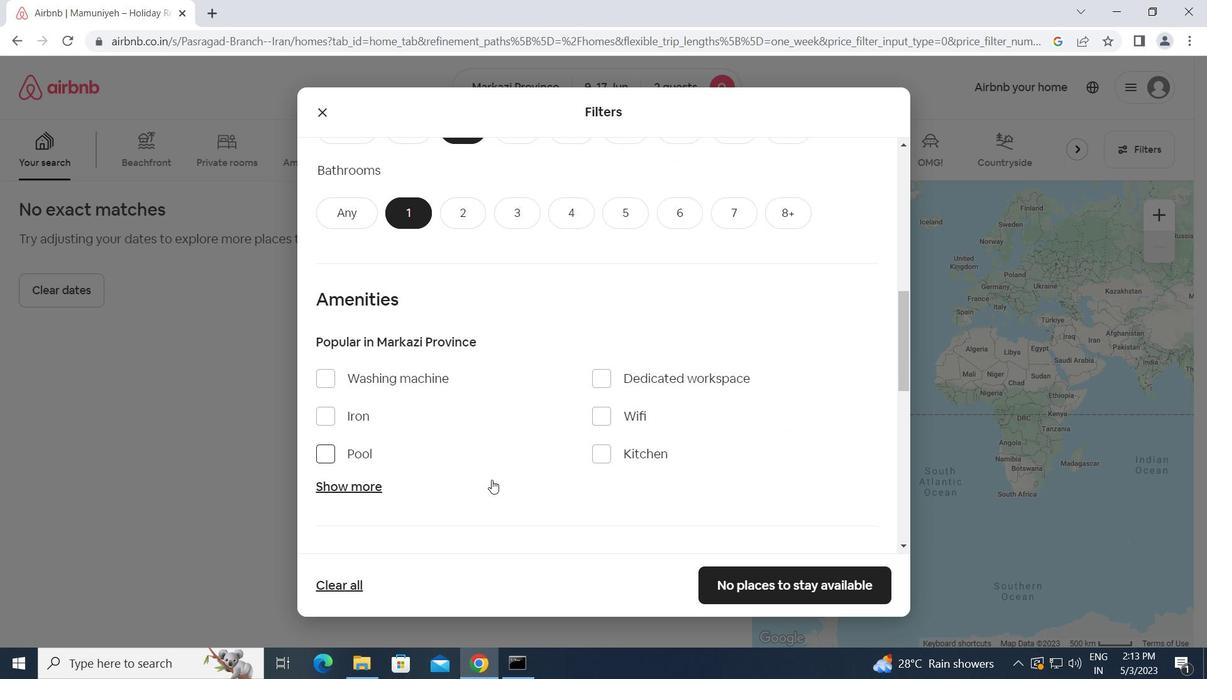 
Action: Mouse scrolled (492, 479) with delta (0, 0)
Screenshot: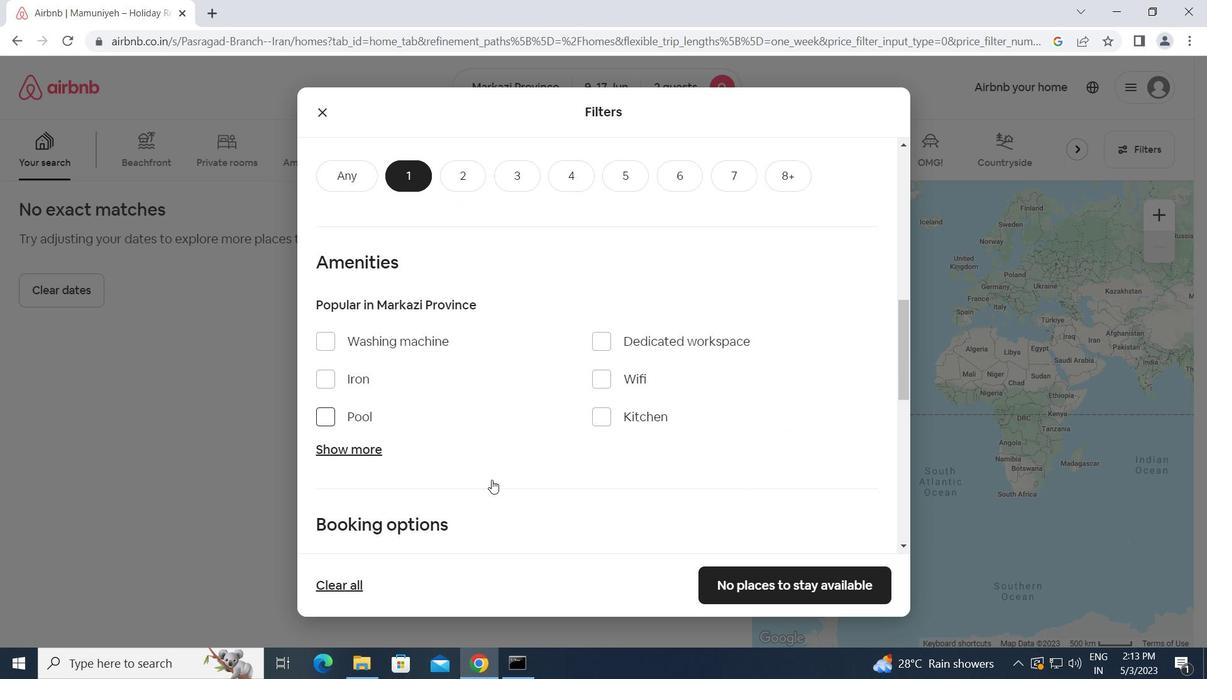 
Action: Mouse moved to (831, 463)
Screenshot: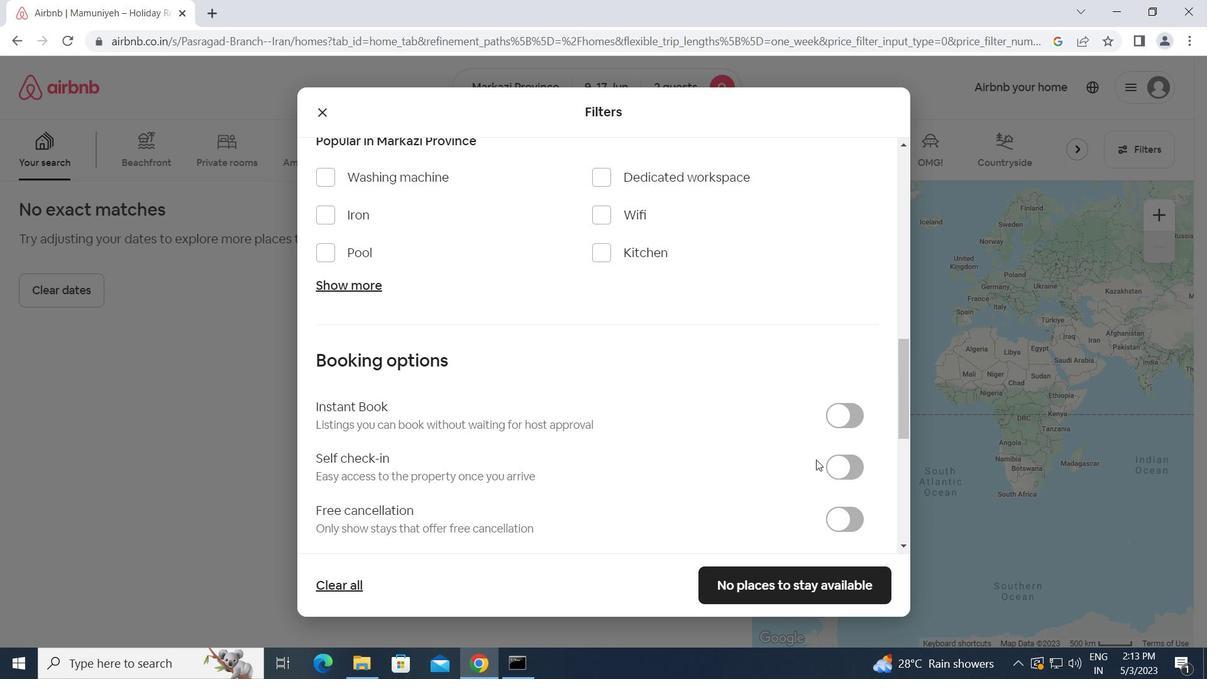 
Action: Mouse pressed left at (831, 463)
Screenshot: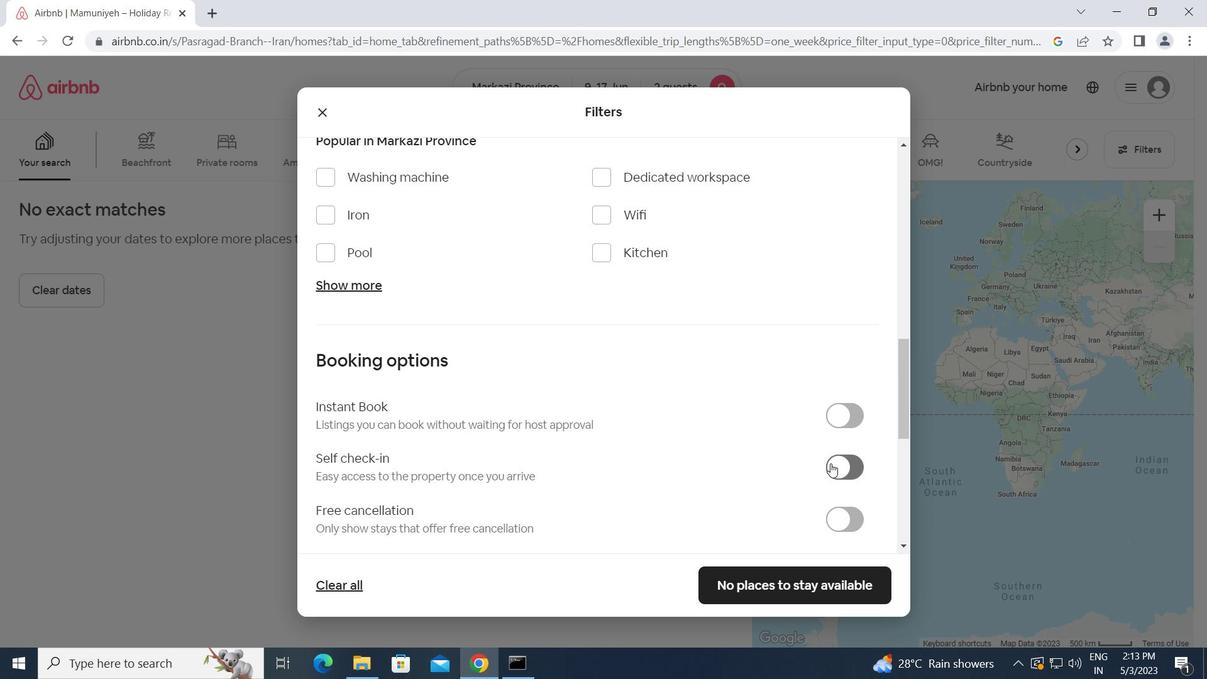 
Action: Mouse moved to (683, 495)
Screenshot: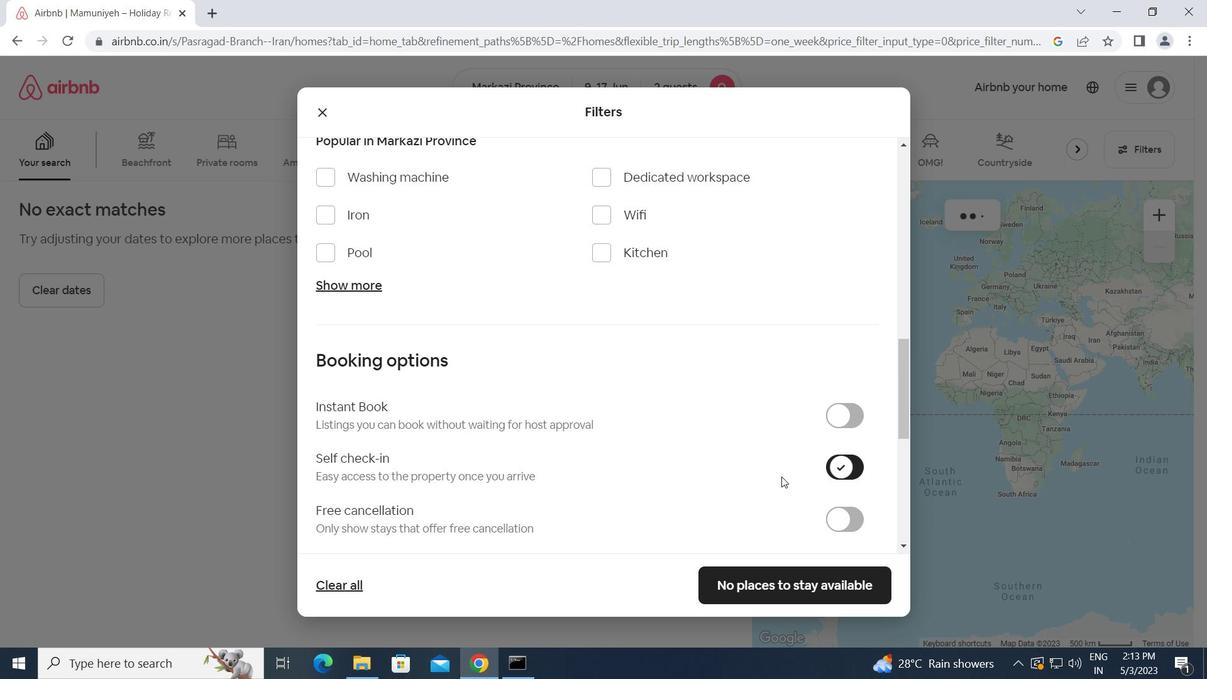 
Action: Mouse scrolled (683, 494) with delta (0, 0)
Screenshot: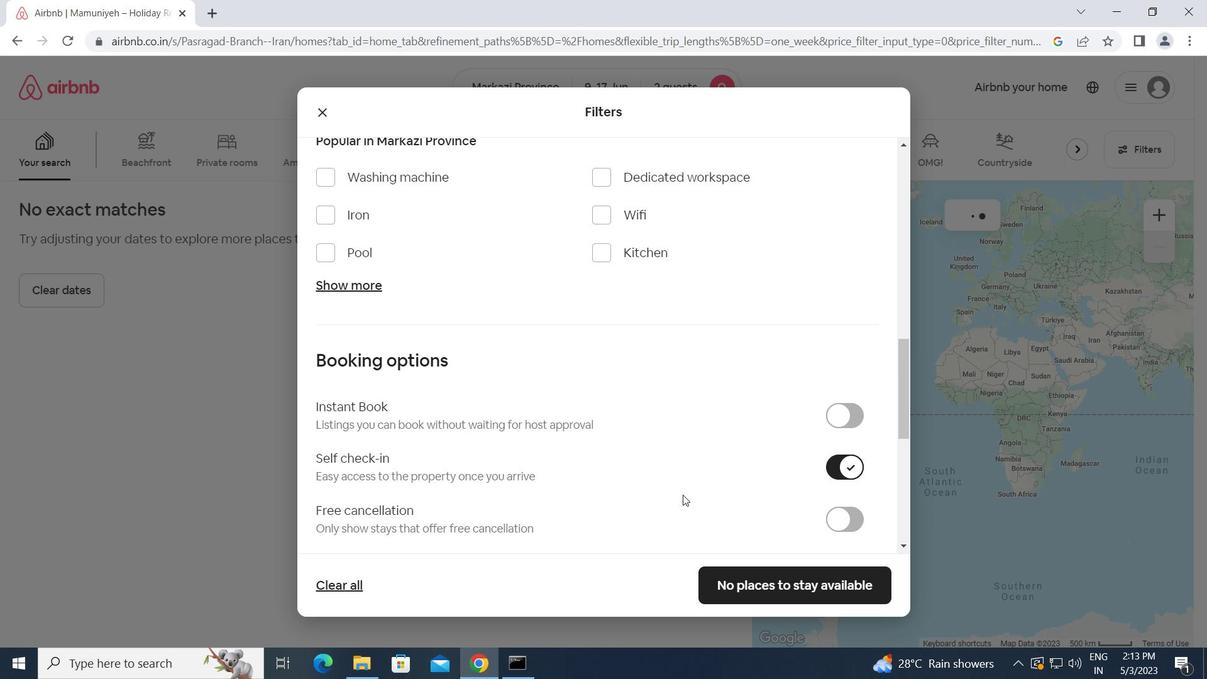 
Action: Mouse scrolled (683, 494) with delta (0, 0)
Screenshot: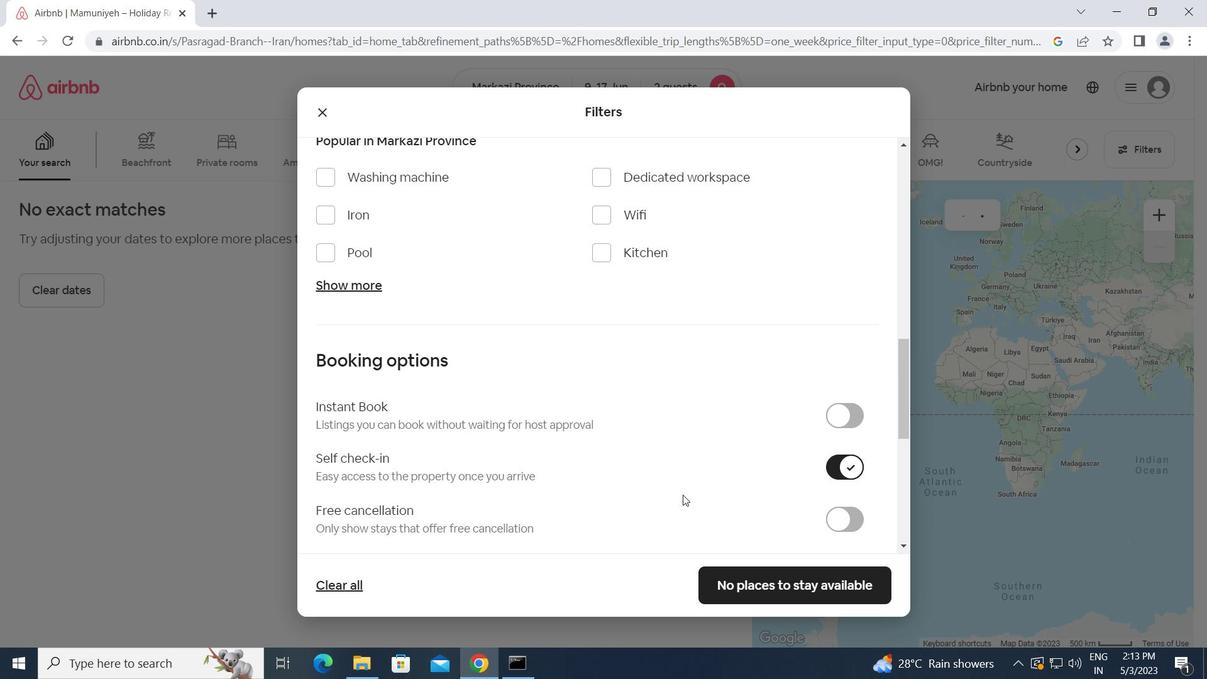 
Action: Mouse scrolled (683, 494) with delta (0, 0)
Screenshot: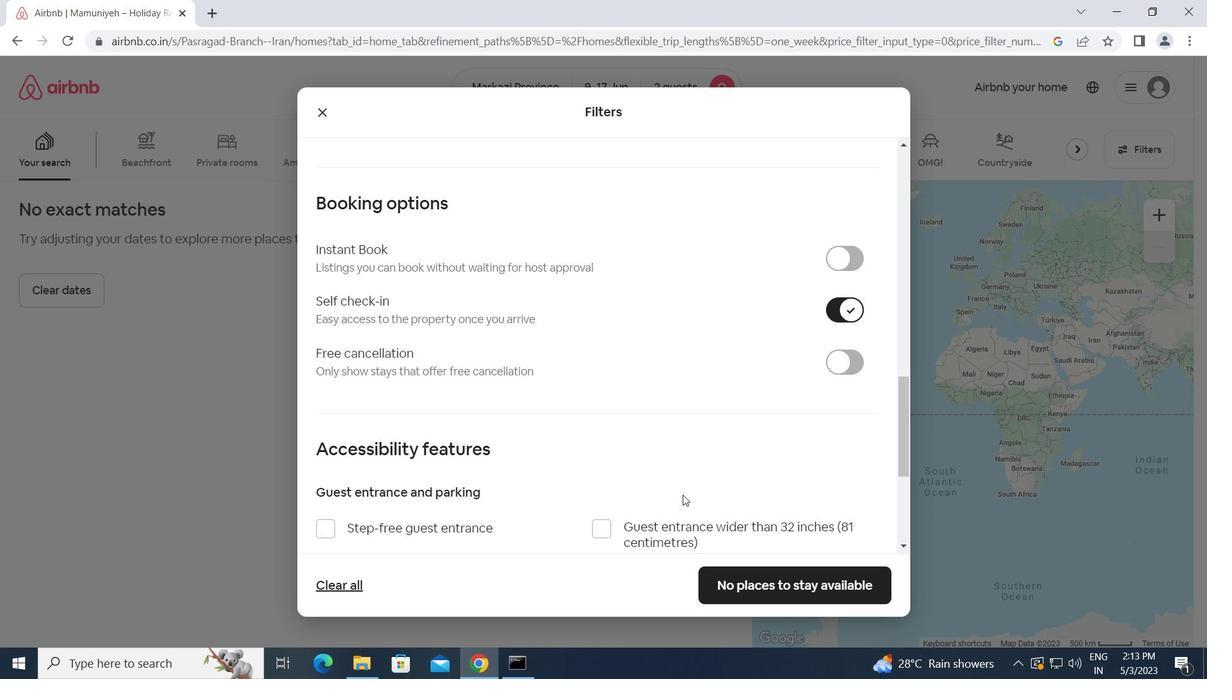 
Action: Mouse scrolled (683, 494) with delta (0, 0)
Screenshot: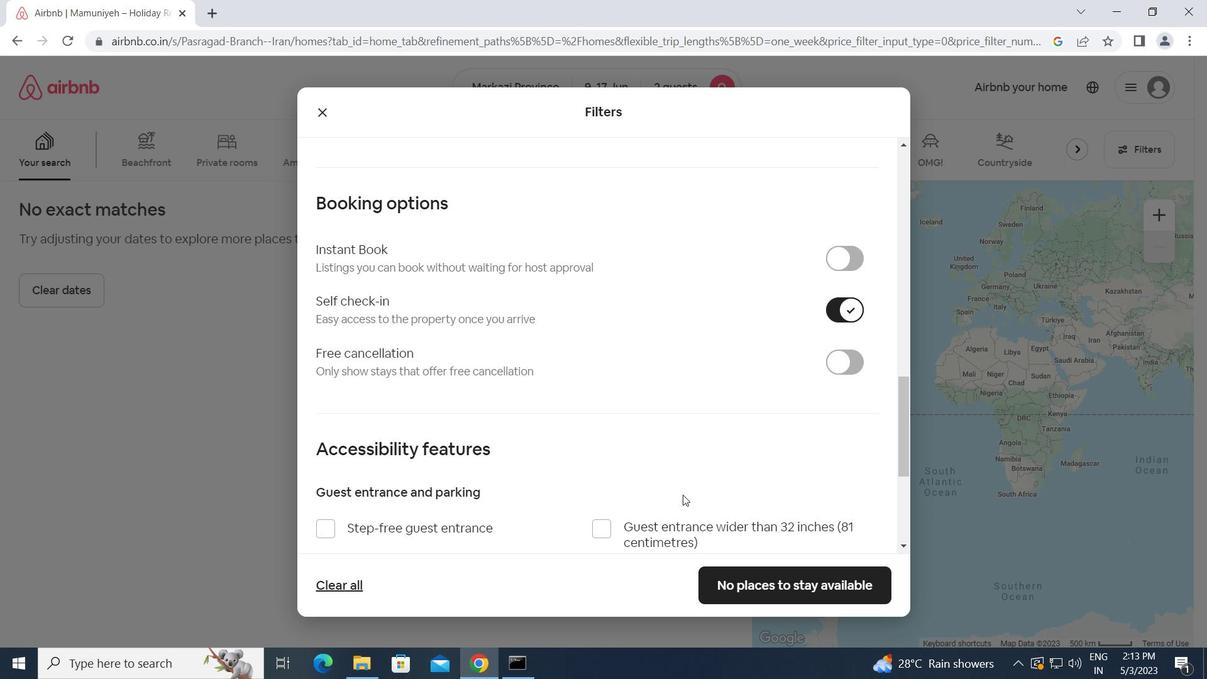 
Action: Mouse scrolled (683, 494) with delta (0, 0)
Screenshot: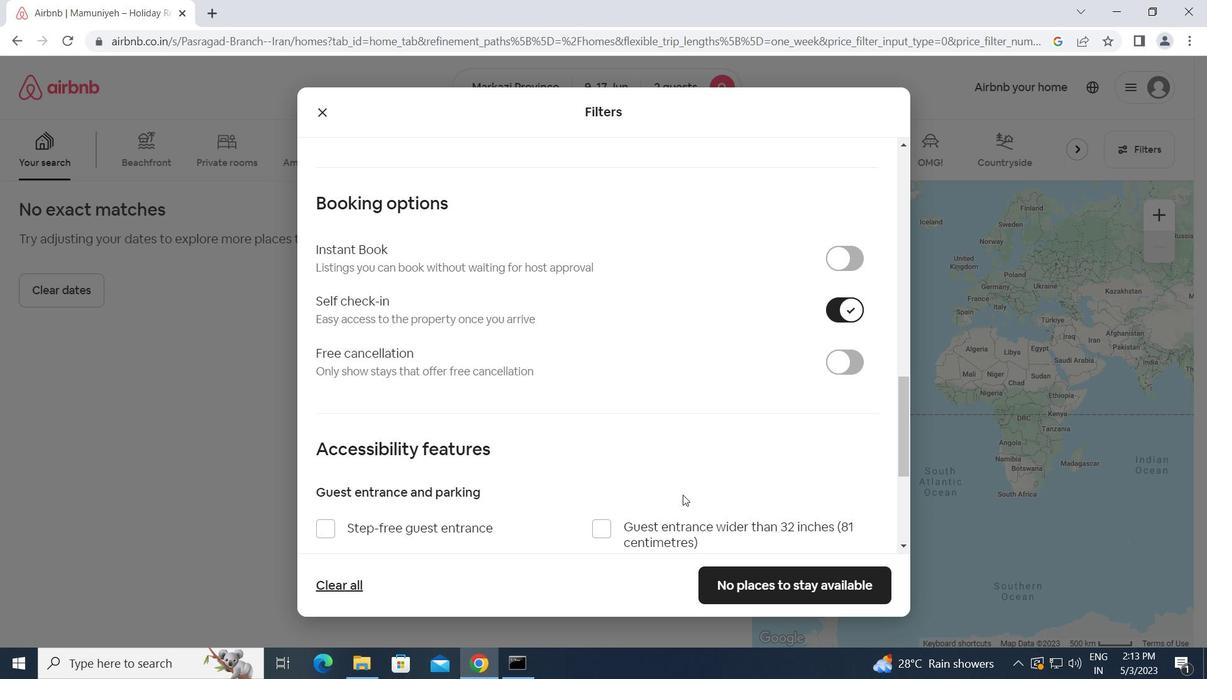 
Action: Mouse scrolled (683, 494) with delta (0, 0)
Screenshot: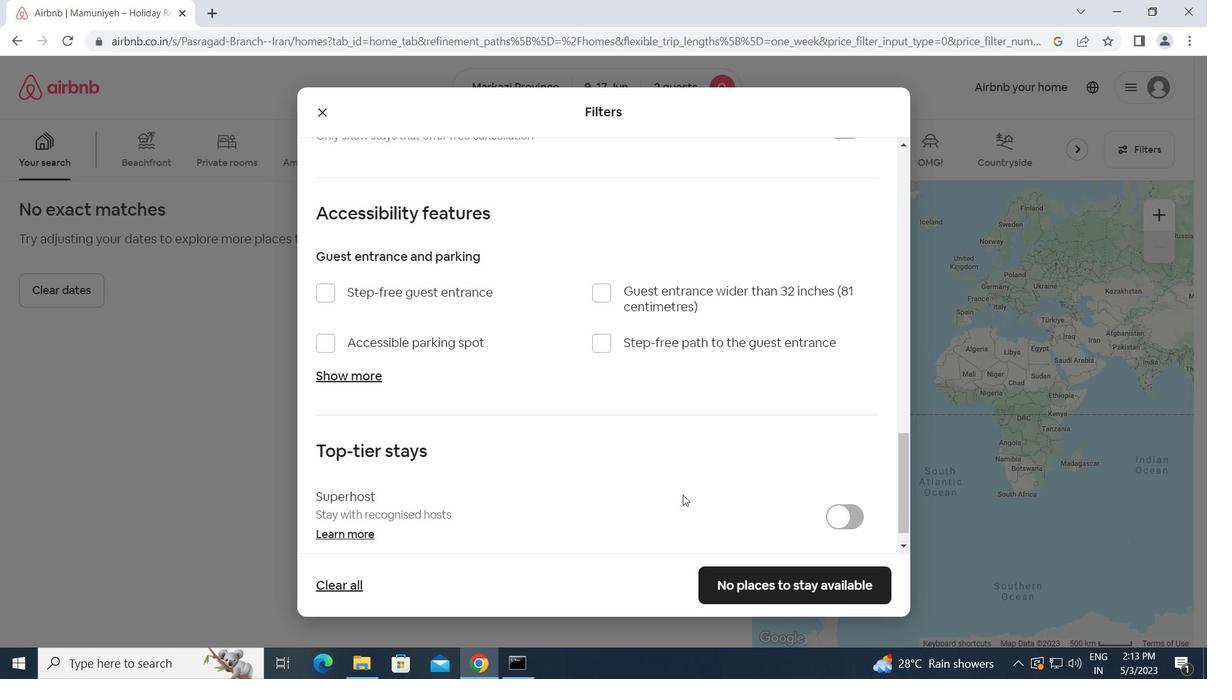 
Action: Mouse scrolled (683, 494) with delta (0, 0)
Screenshot: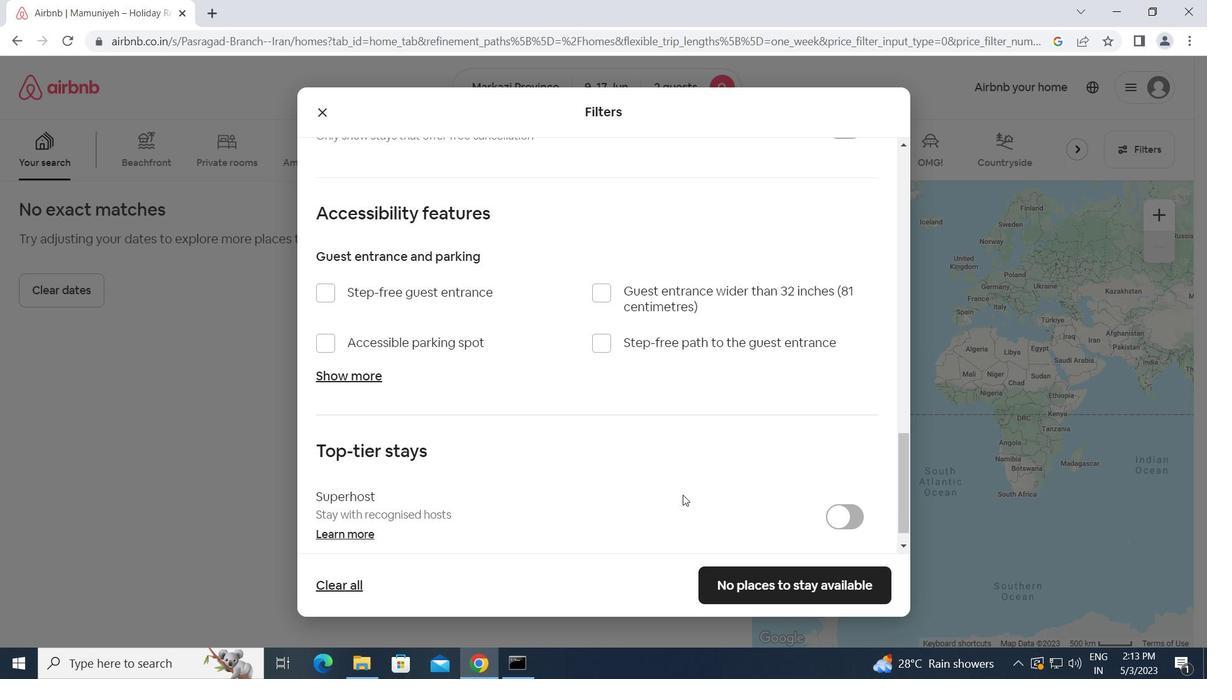 
Action: Mouse scrolled (683, 494) with delta (0, 0)
Screenshot: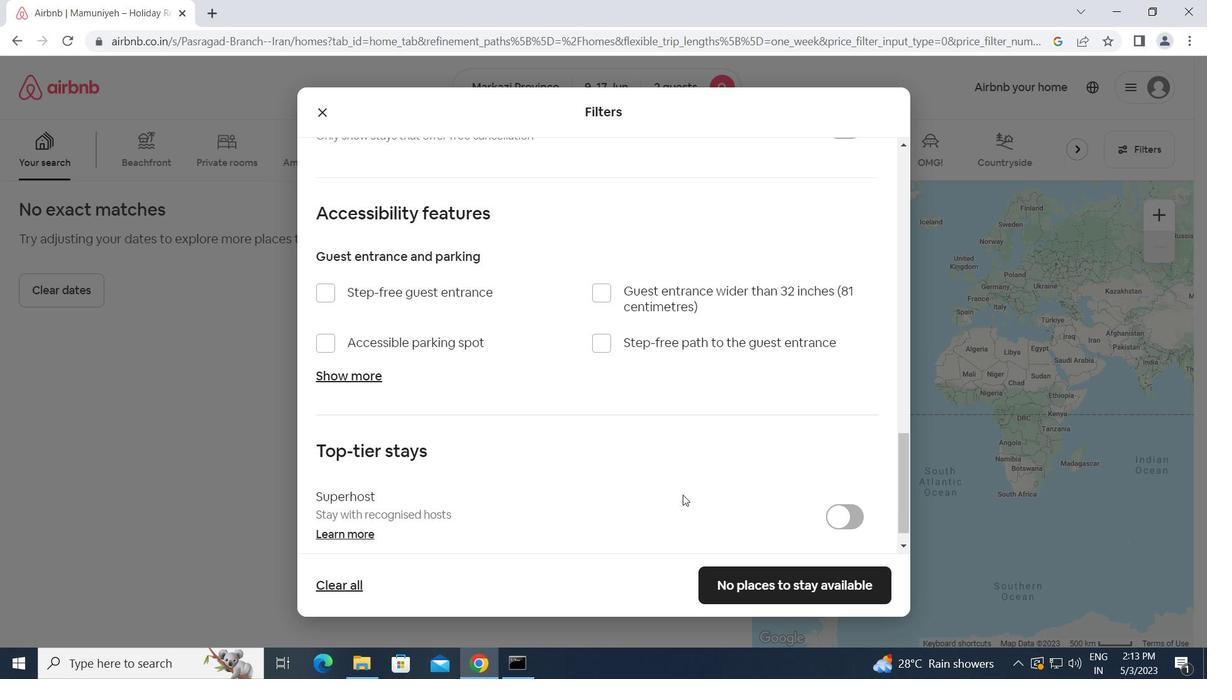 
Action: Mouse scrolled (683, 494) with delta (0, 0)
Screenshot: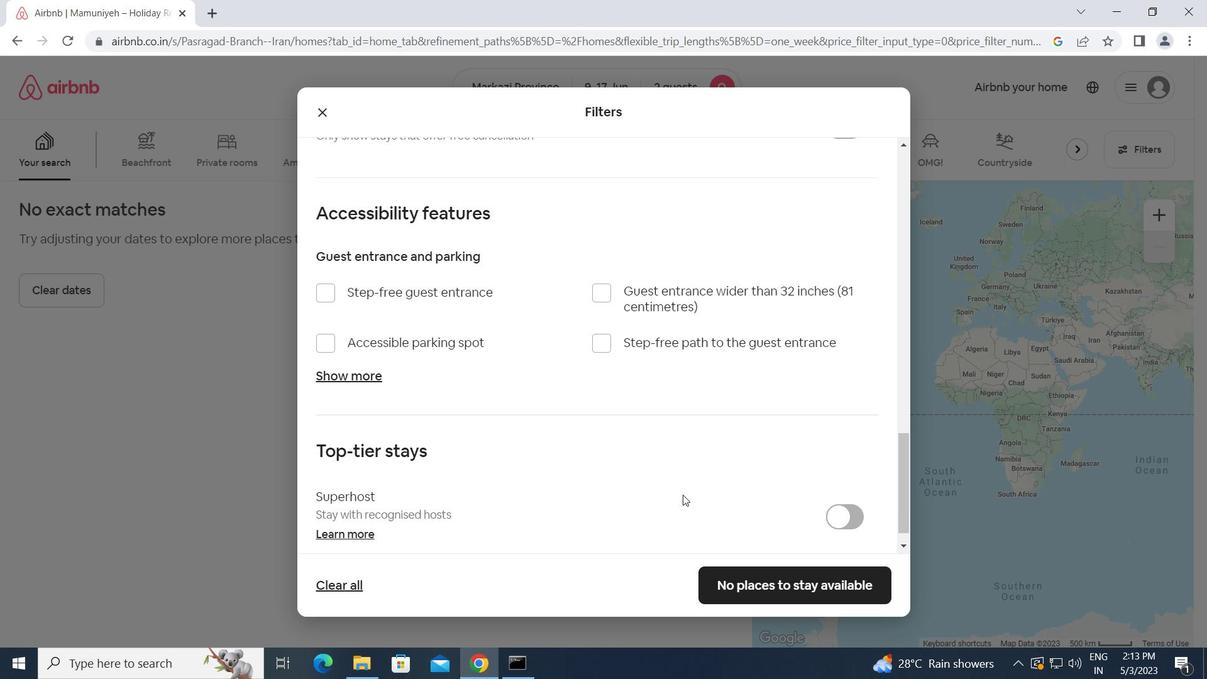 
Action: Mouse moved to (776, 579)
Screenshot: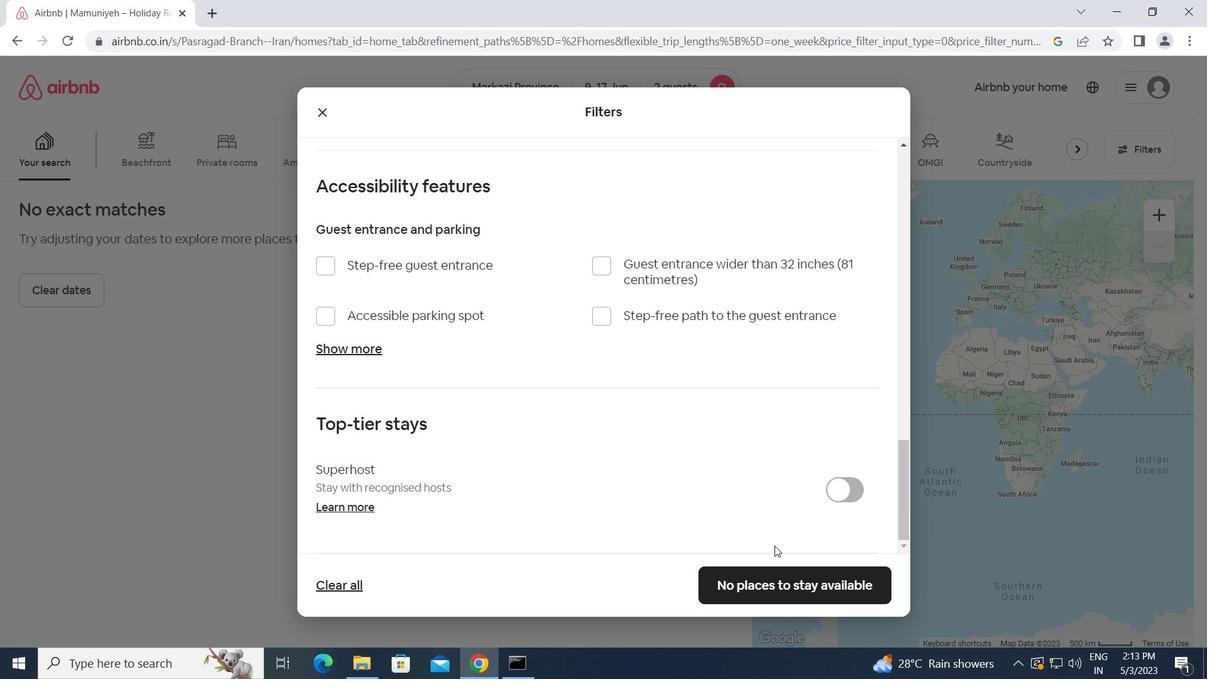 
Action: Mouse pressed left at (776, 579)
Screenshot: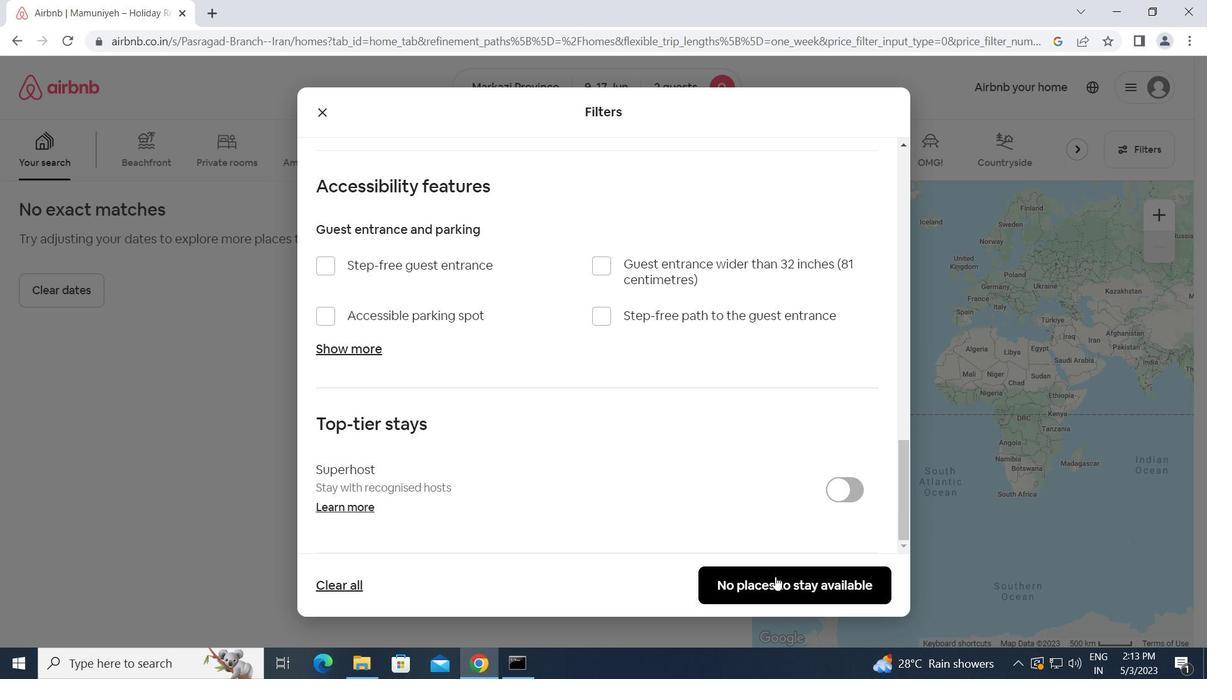 
Action: Mouse moved to (775, 579)
Screenshot: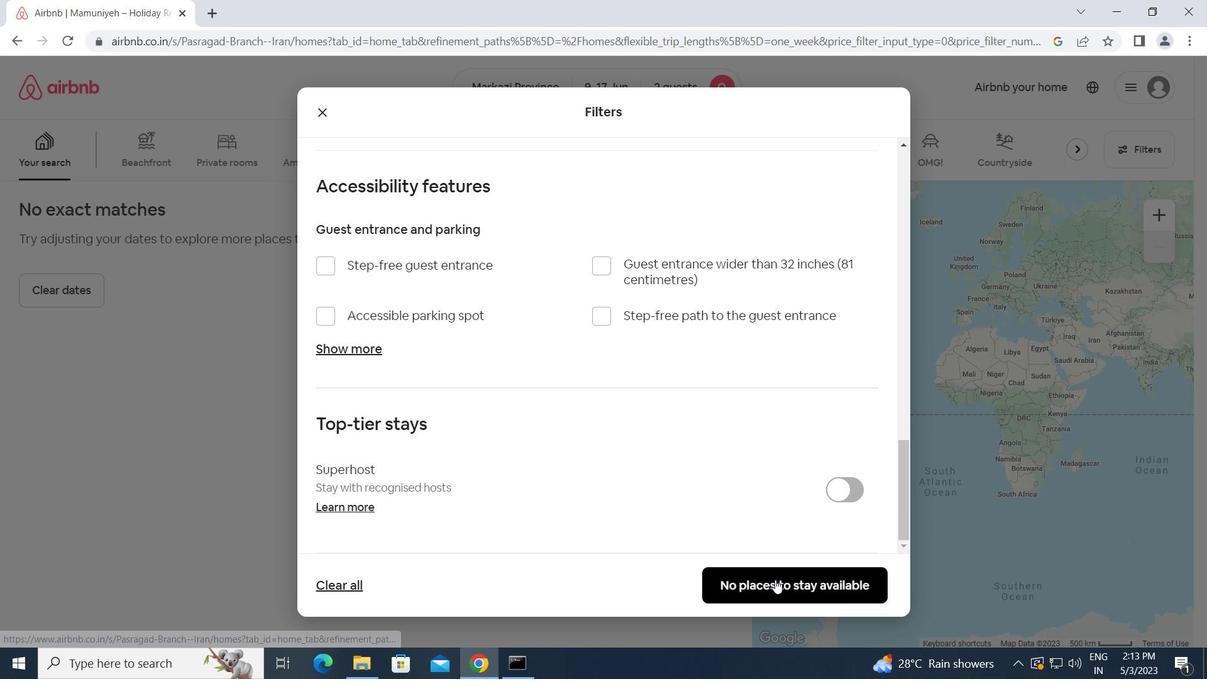 
